 Task: Find connections with filter location Bumba with filter topic #retailwith filter profile language English with filter current company Zscaler with filter school Bangalore Medical College and Research Institute with filter industry Higher Education with filter service category Trade Shows with filter keywords title Animal Breeder
Action: Mouse moved to (510, 97)
Screenshot: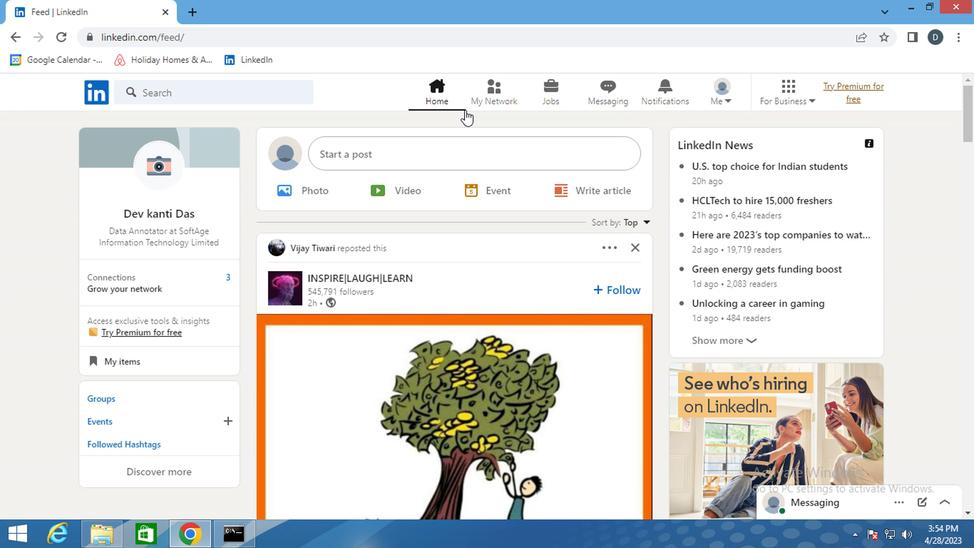 
Action: Mouse pressed left at (510, 97)
Screenshot: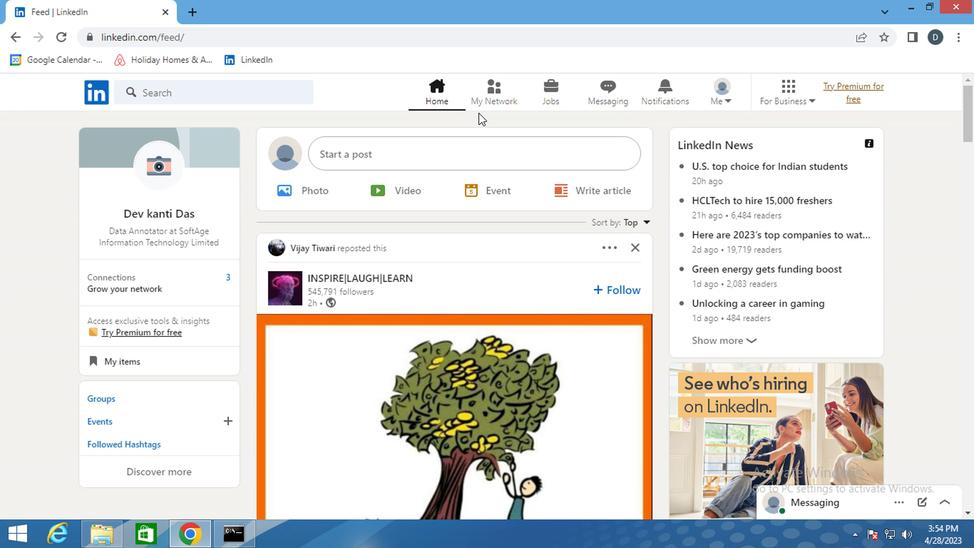 
Action: Mouse moved to (269, 172)
Screenshot: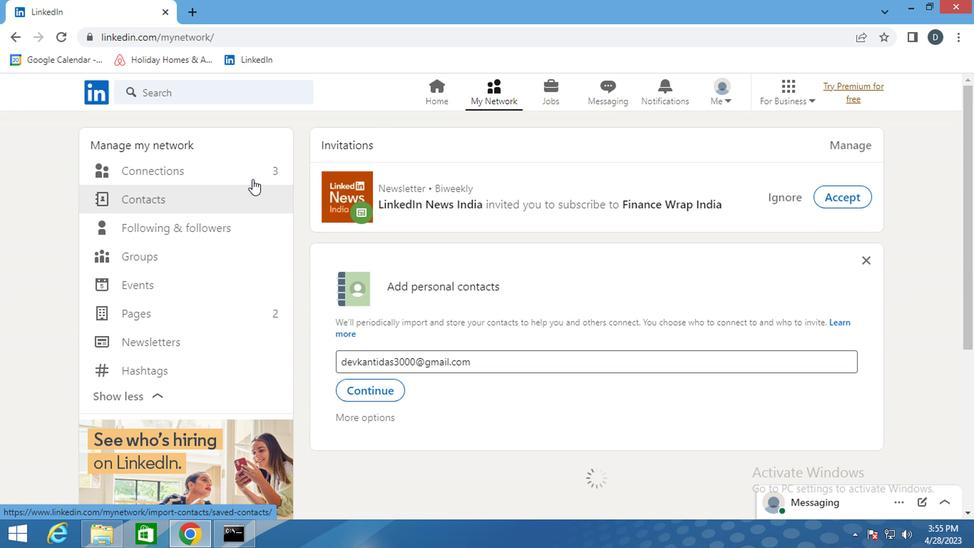 
Action: Mouse pressed left at (269, 172)
Screenshot: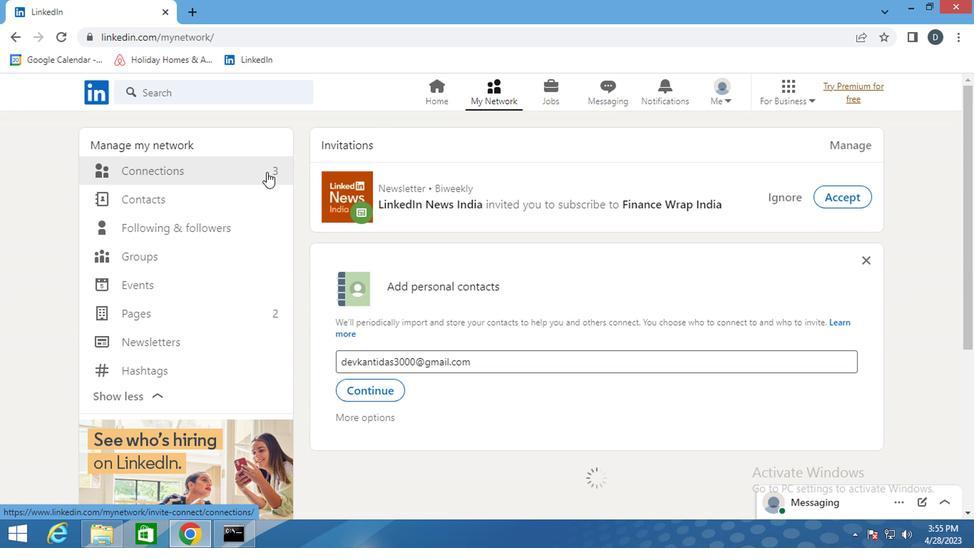 
Action: Mouse moved to (183, 175)
Screenshot: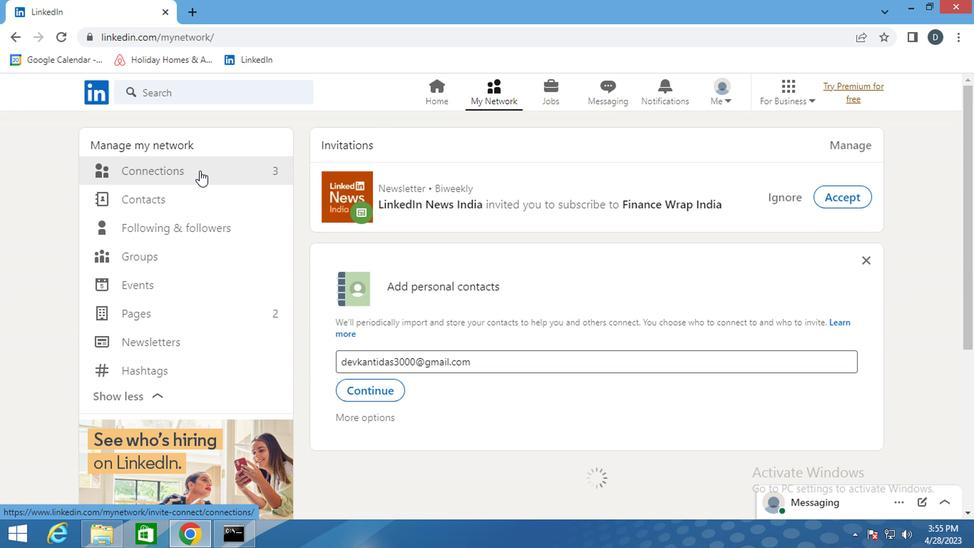 
Action: Mouse pressed left at (183, 175)
Screenshot: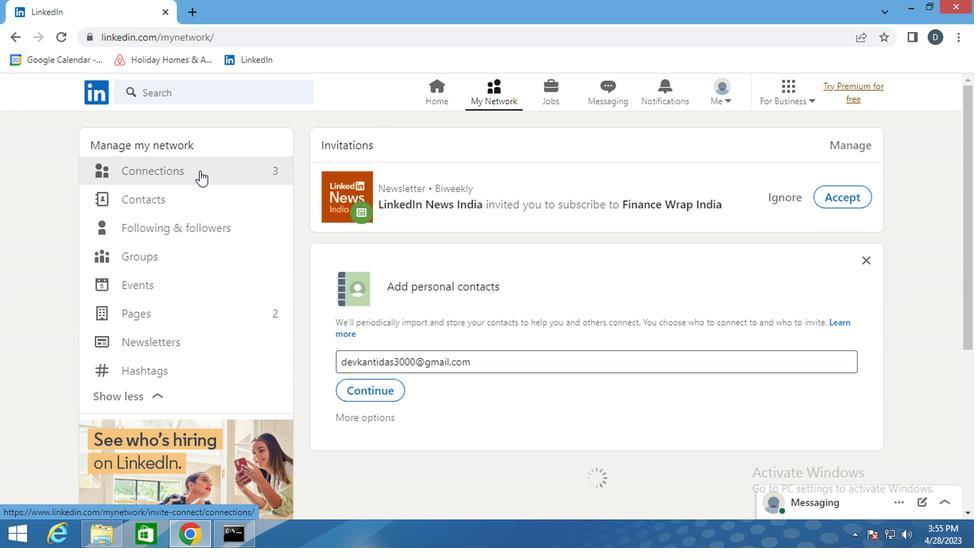 
Action: Mouse moved to (575, 174)
Screenshot: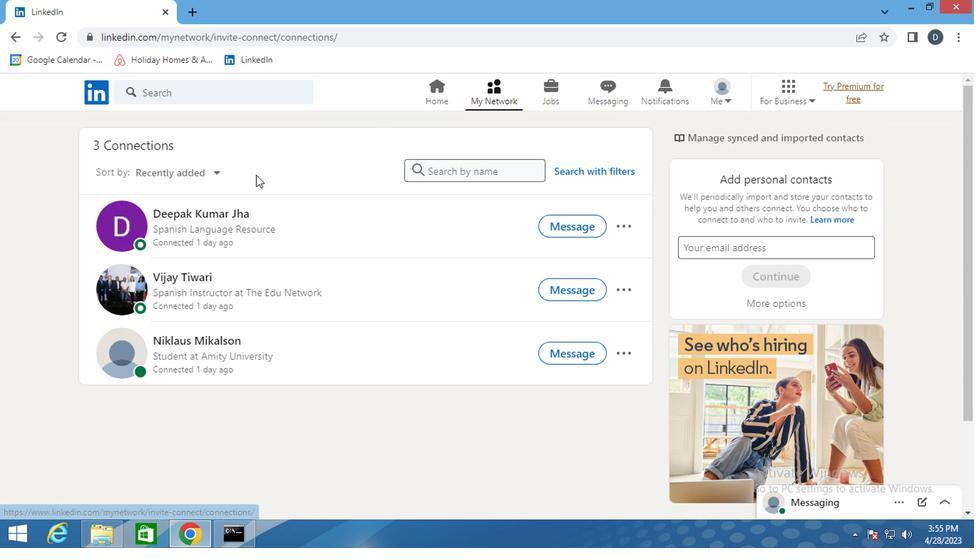 
Action: Mouse pressed left at (575, 174)
Screenshot: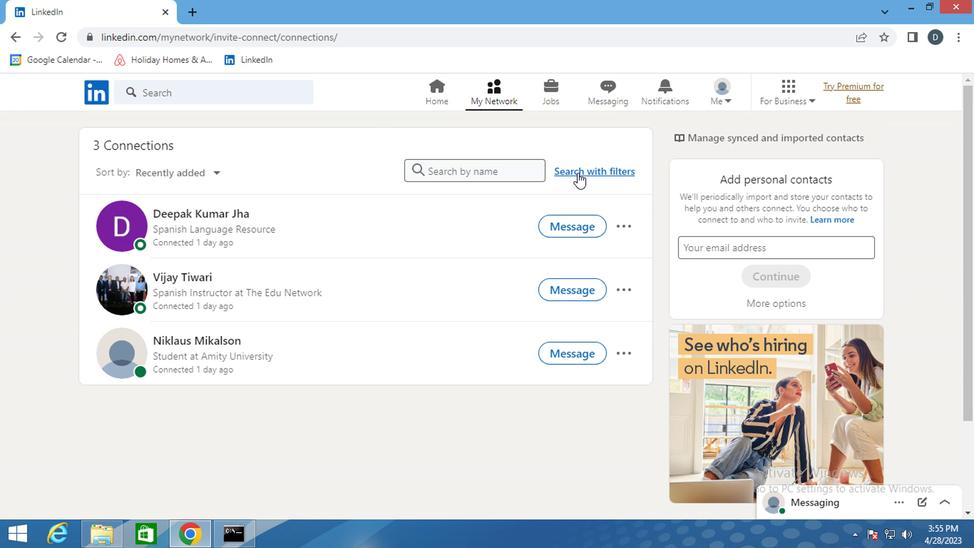 
Action: Mouse moved to (522, 132)
Screenshot: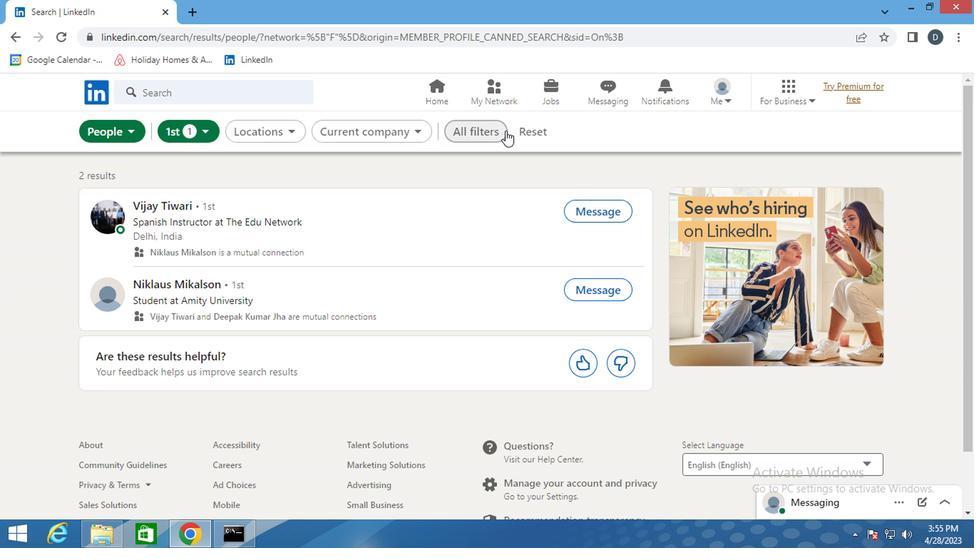 
Action: Mouse pressed left at (522, 132)
Screenshot: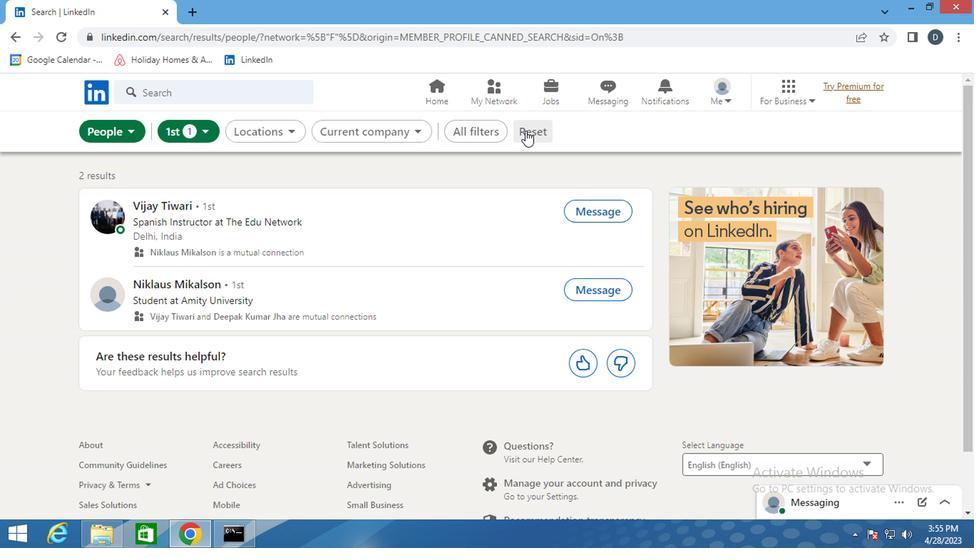 
Action: Mouse moved to (513, 128)
Screenshot: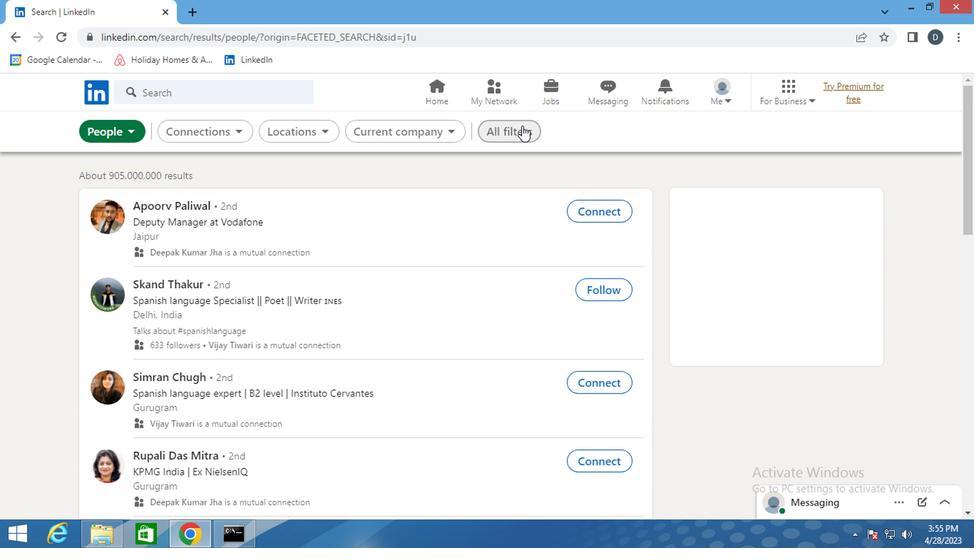 
Action: Mouse pressed left at (513, 128)
Screenshot: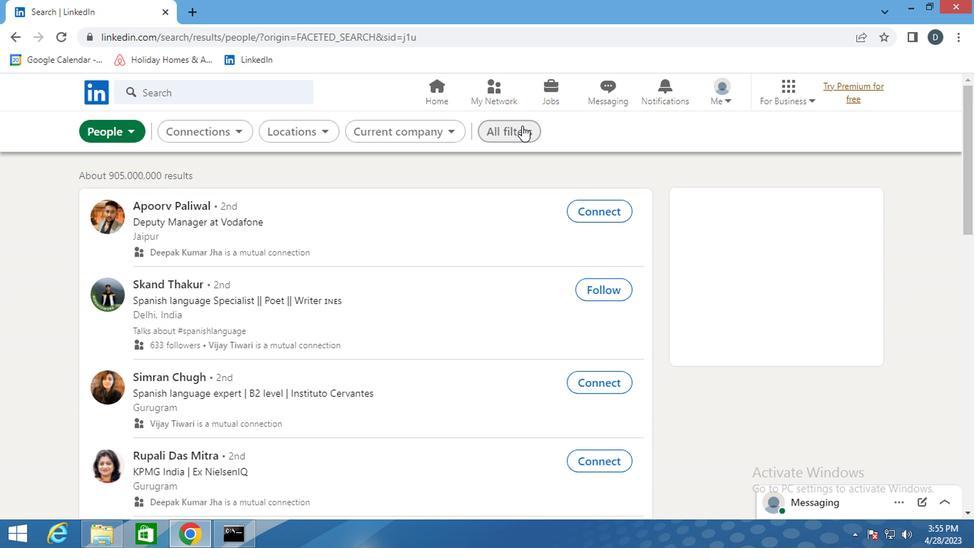 
Action: Mouse moved to (812, 358)
Screenshot: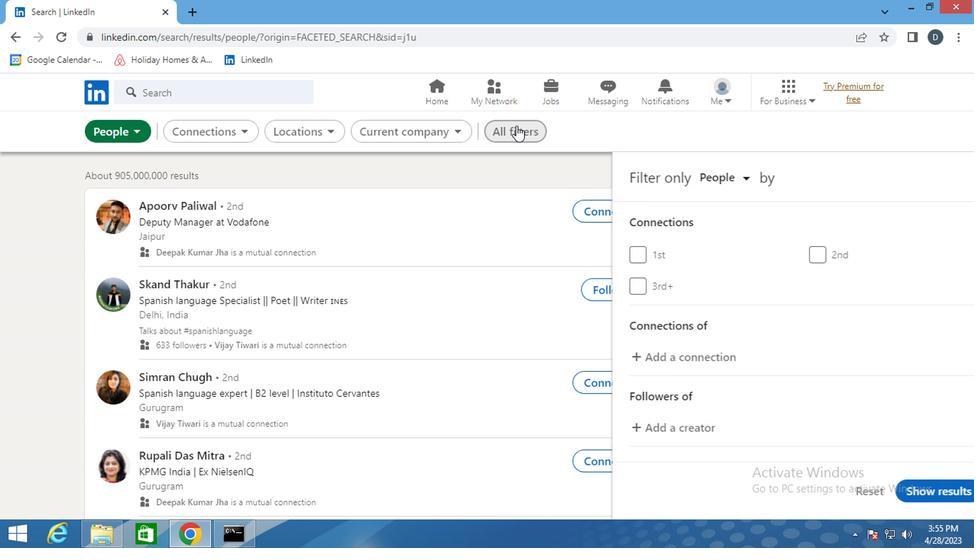 
Action: Mouse scrolled (812, 358) with delta (0, 0)
Screenshot: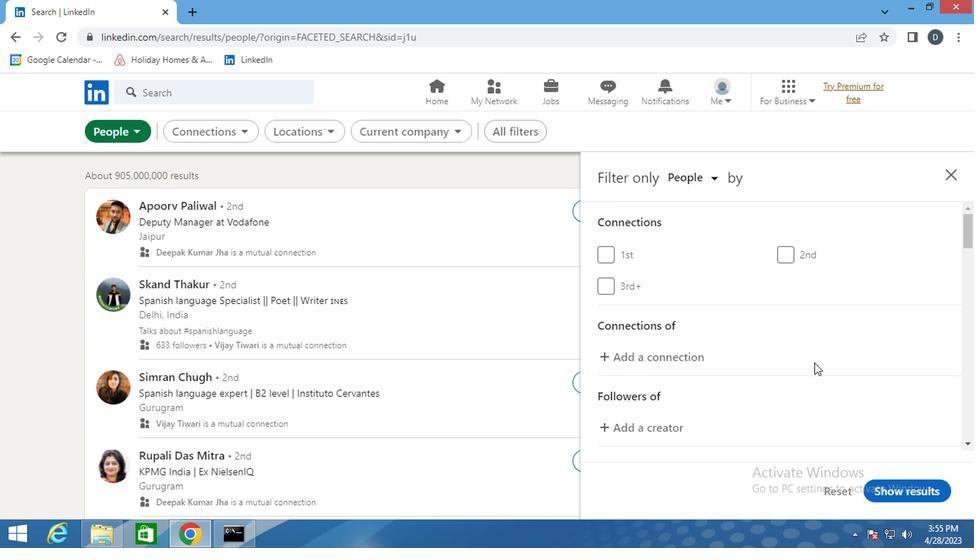 
Action: Mouse scrolled (812, 358) with delta (0, 0)
Screenshot: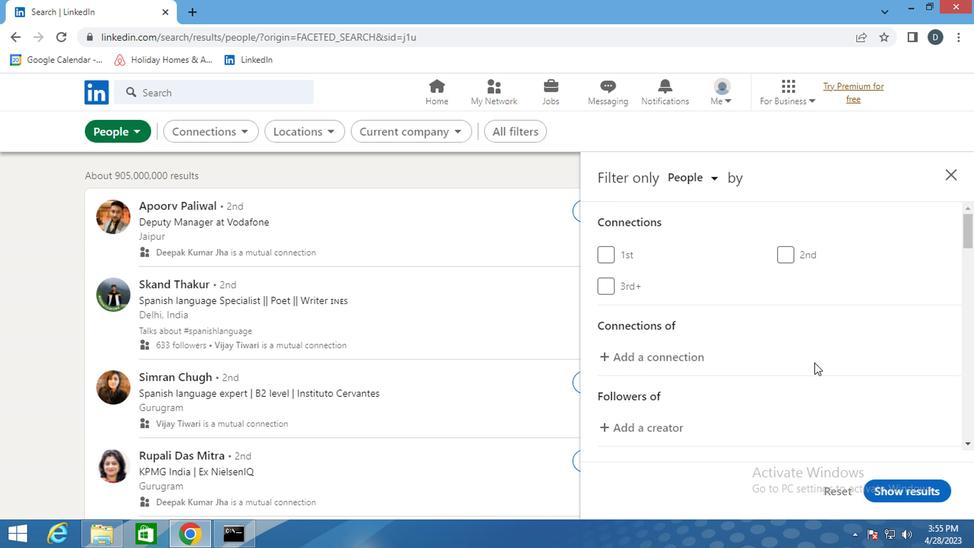 
Action: Mouse moved to (812, 359)
Screenshot: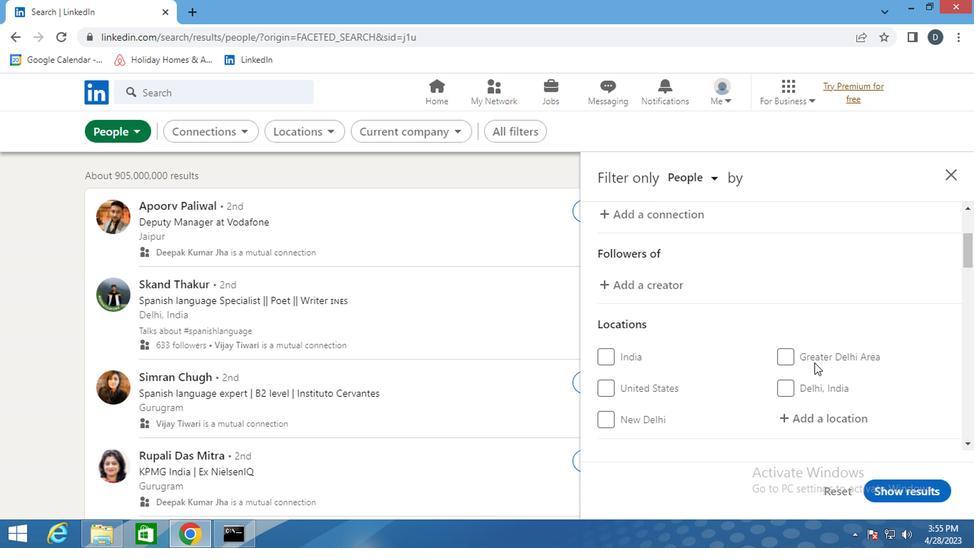 
Action: Mouse scrolled (812, 358) with delta (0, 0)
Screenshot: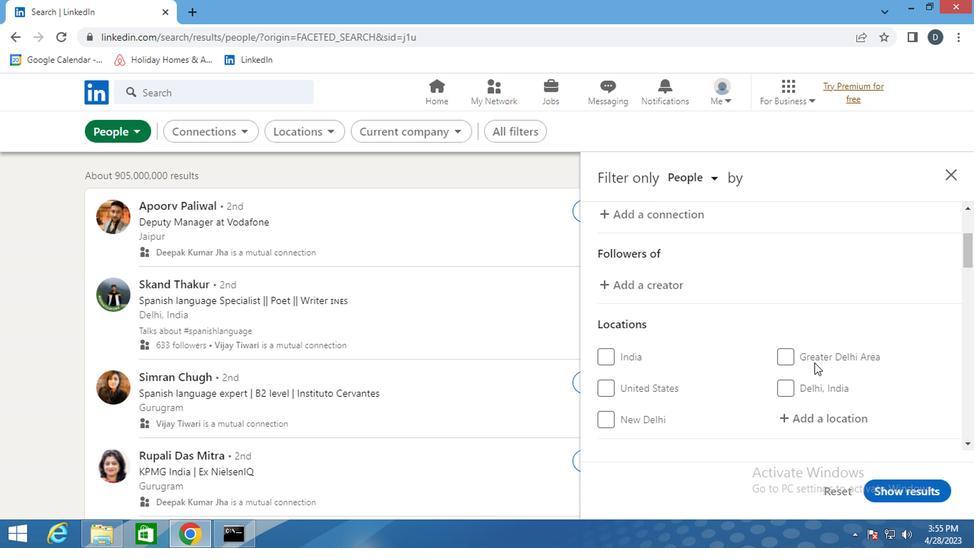 
Action: Mouse moved to (822, 349)
Screenshot: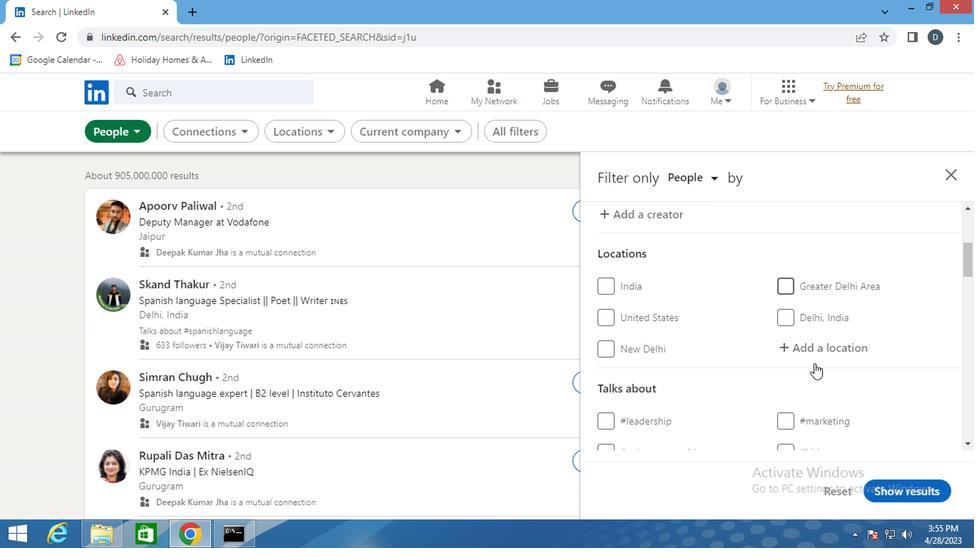 
Action: Mouse pressed left at (822, 349)
Screenshot: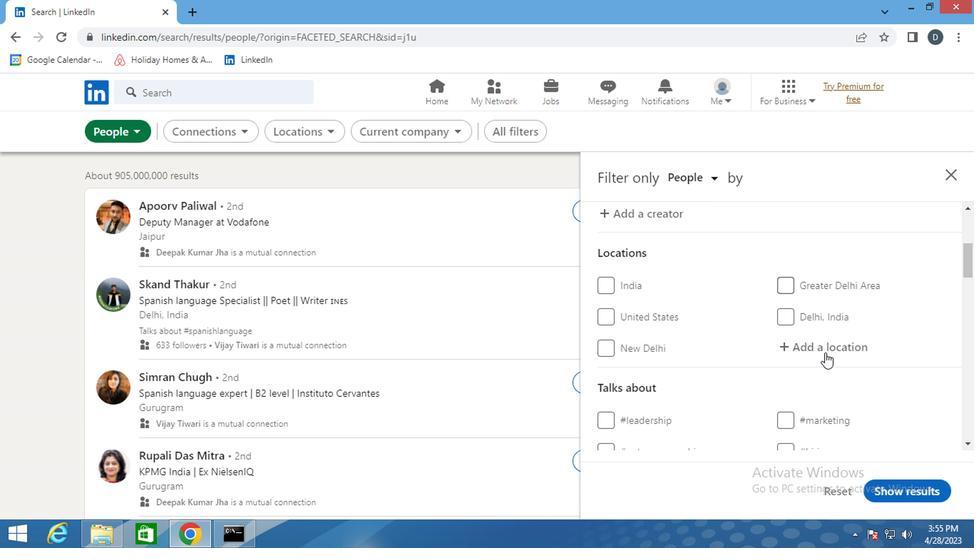 
Action: Mouse moved to (818, 349)
Screenshot: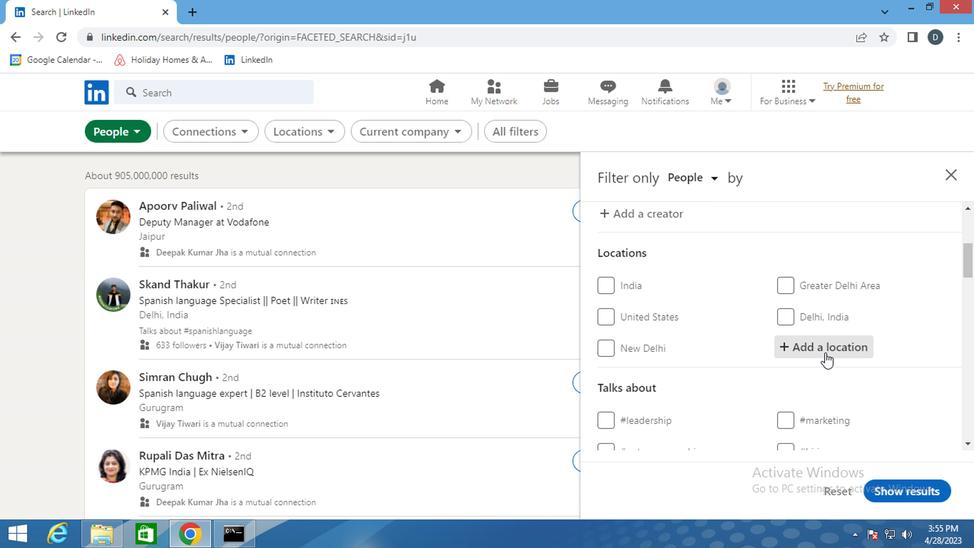 
Action: Key pressed <Key.shift_r>Bumba<Key.enter>
Screenshot: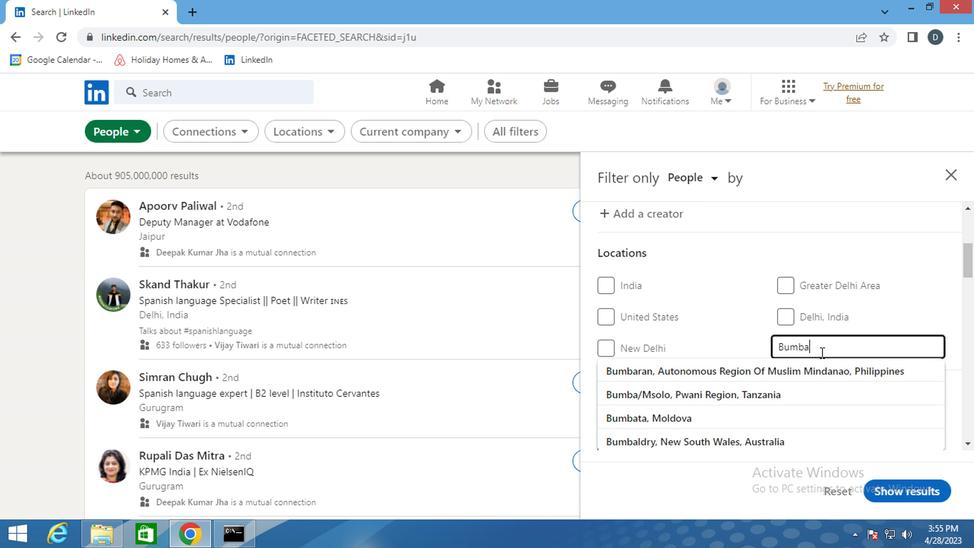 
Action: Mouse moved to (820, 342)
Screenshot: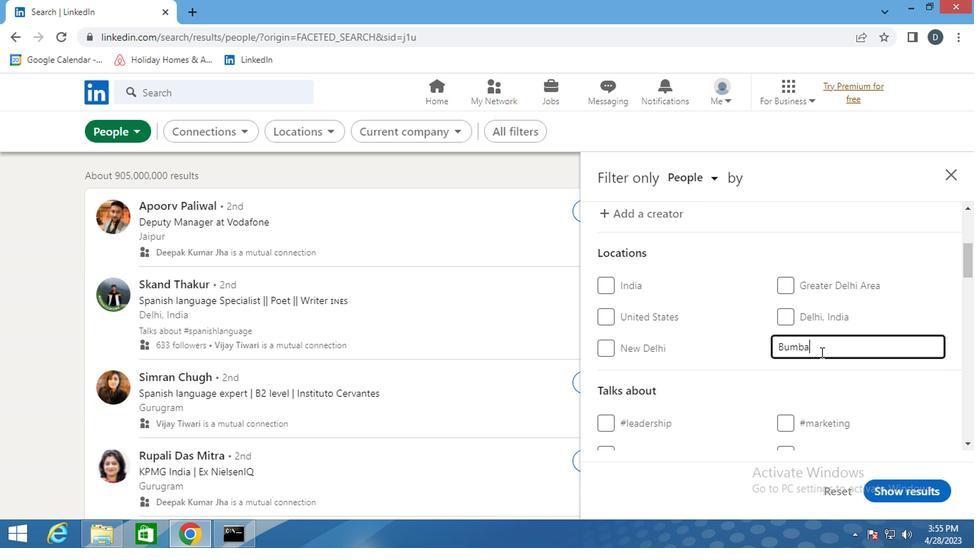
Action: Mouse scrolled (820, 341) with delta (0, 0)
Screenshot: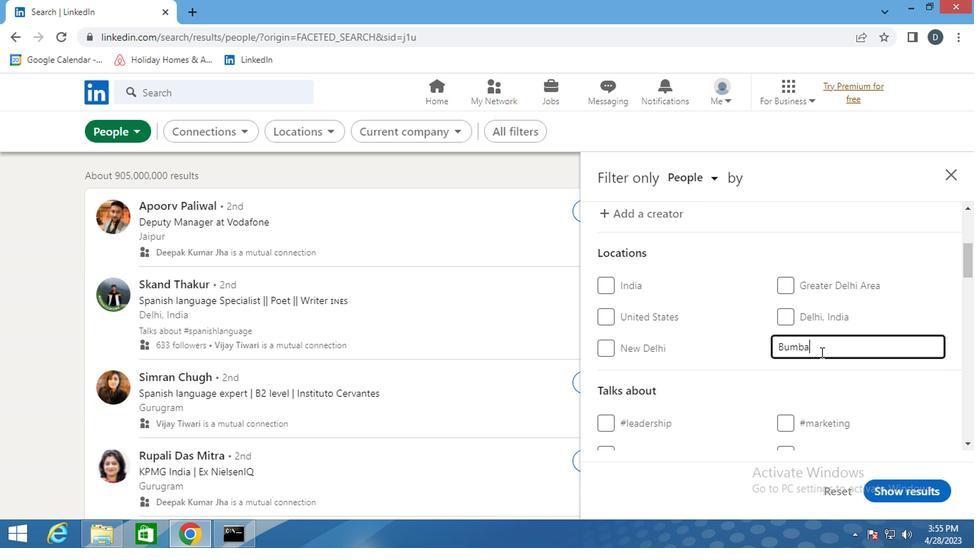 
Action: Mouse moved to (820, 342)
Screenshot: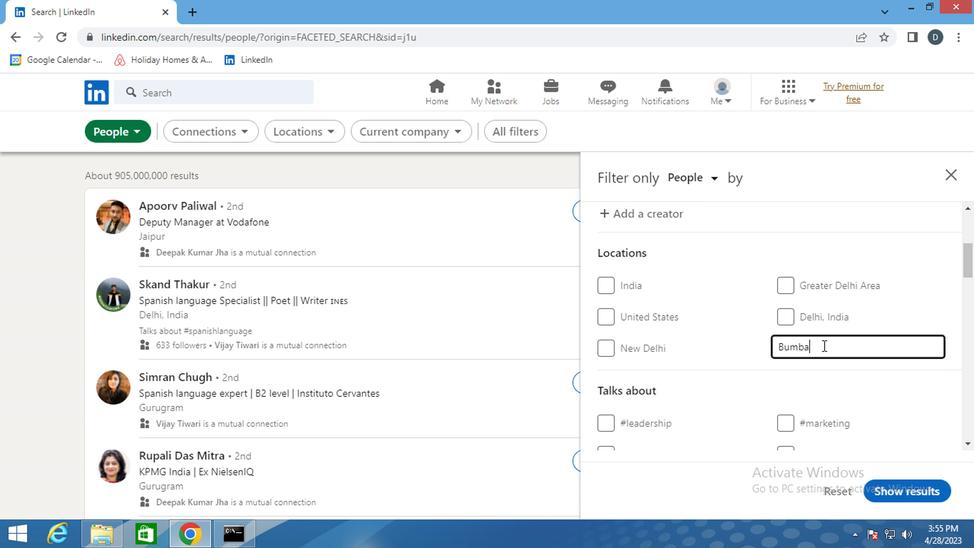 
Action: Mouse scrolled (820, 341) with delta (0, 0)
Screenshot: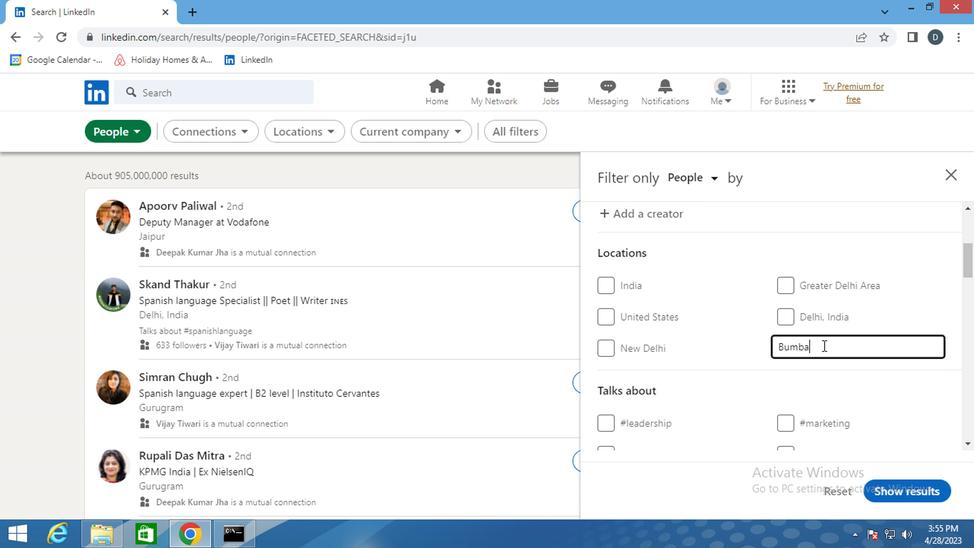 
Action: Mouse moved to (832, 338)
Screenshot: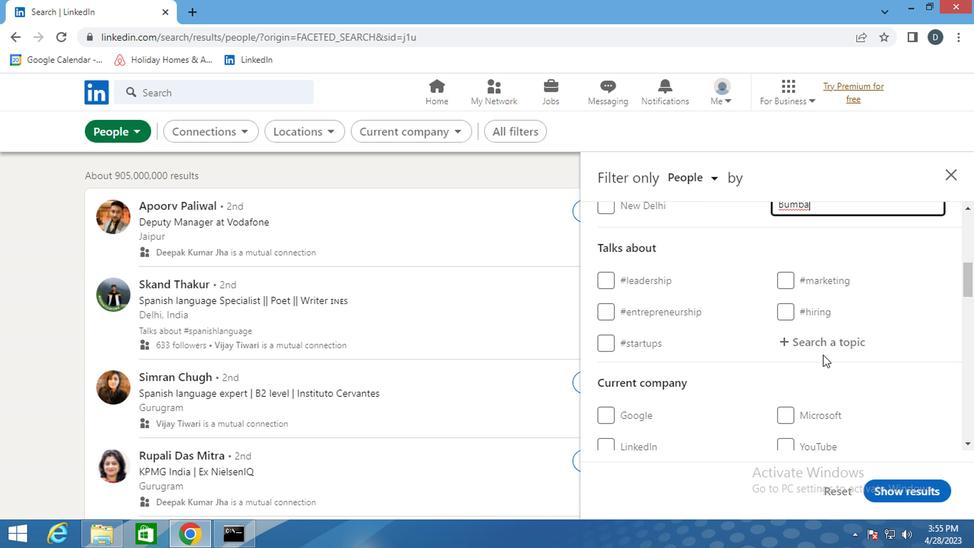 
Action: Mouse pressed left at (832, 338)
Screenshot: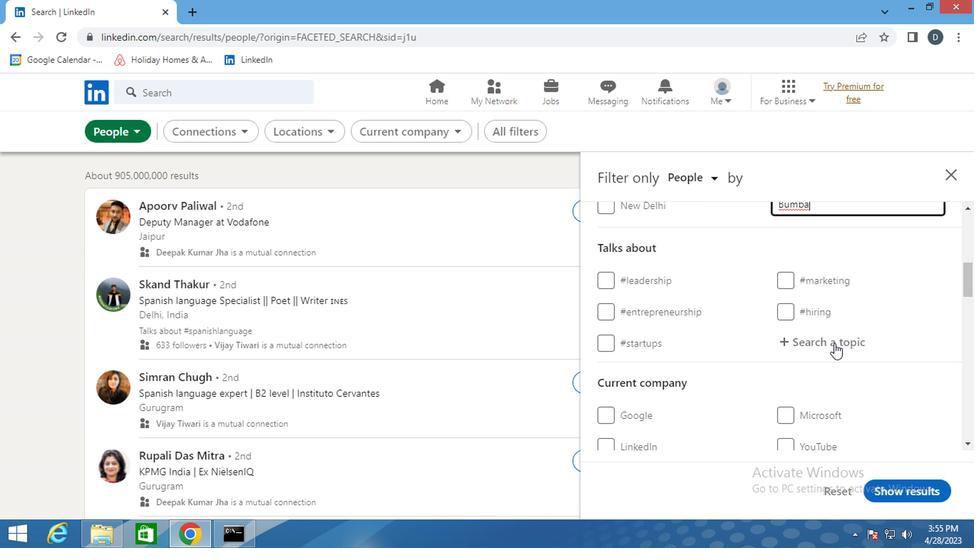 
Action: Key pressed <Key.shift><Key.shift><Key.shift><Key.shift><Key.shift><Key.shift><Key.shift><Key.shift>#RETAIL<Key.enter>
Screenshot: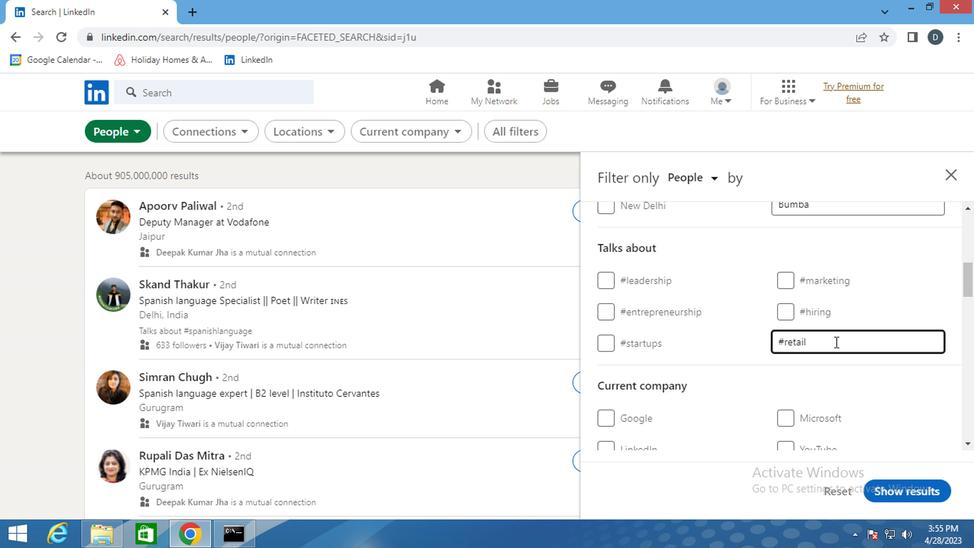 
Action: Mouse moved to (832, 338)
Screenshot: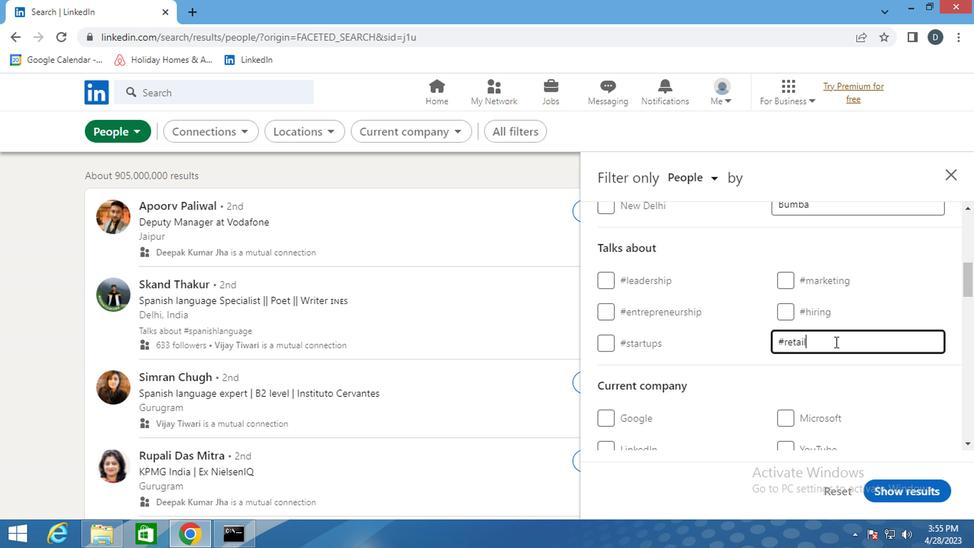 
Action: Mouse scrolled (832, 337) with delta (0, 0)
Screenshot: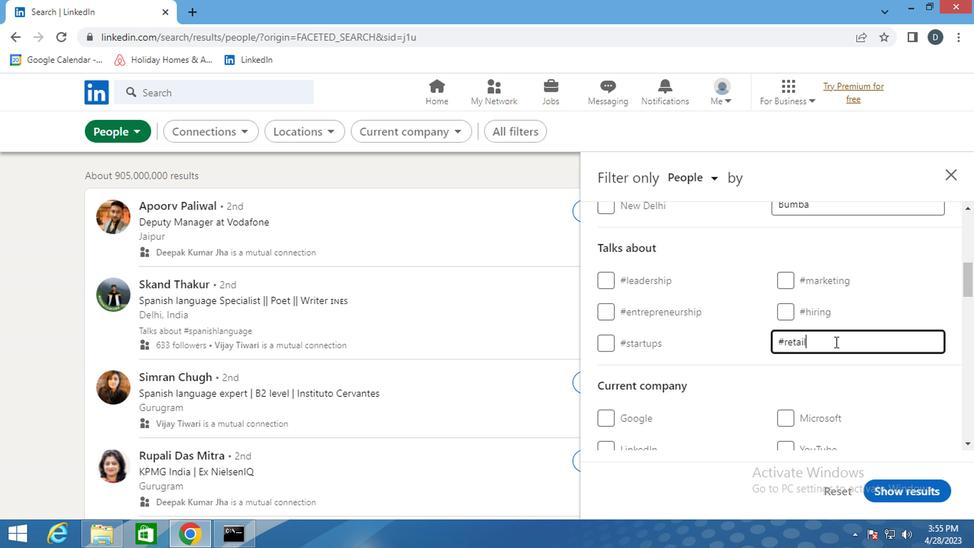 
Action: Mouse scrolled (832, 337) with delta (0, 0)
Screenshot: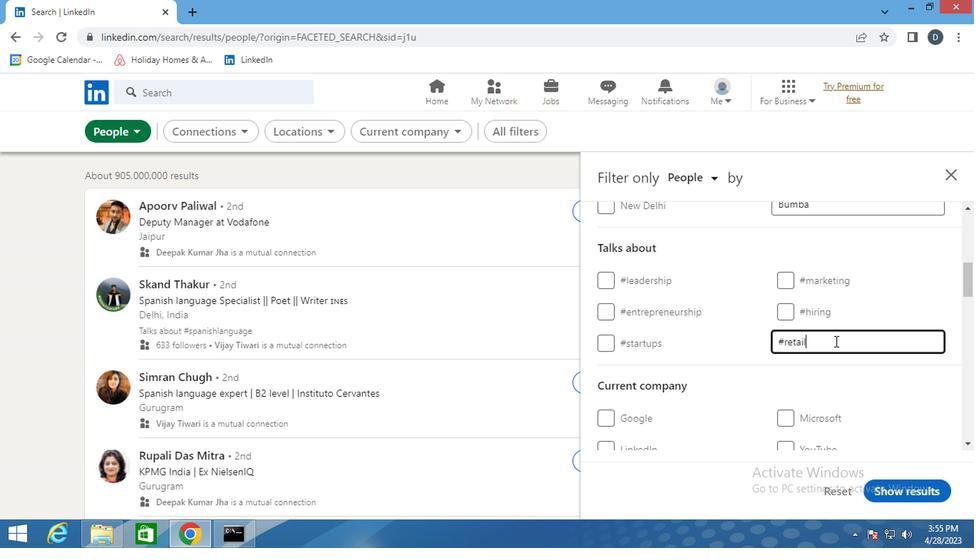 
Action: Mouse moved to (826, 347)
Screenshot: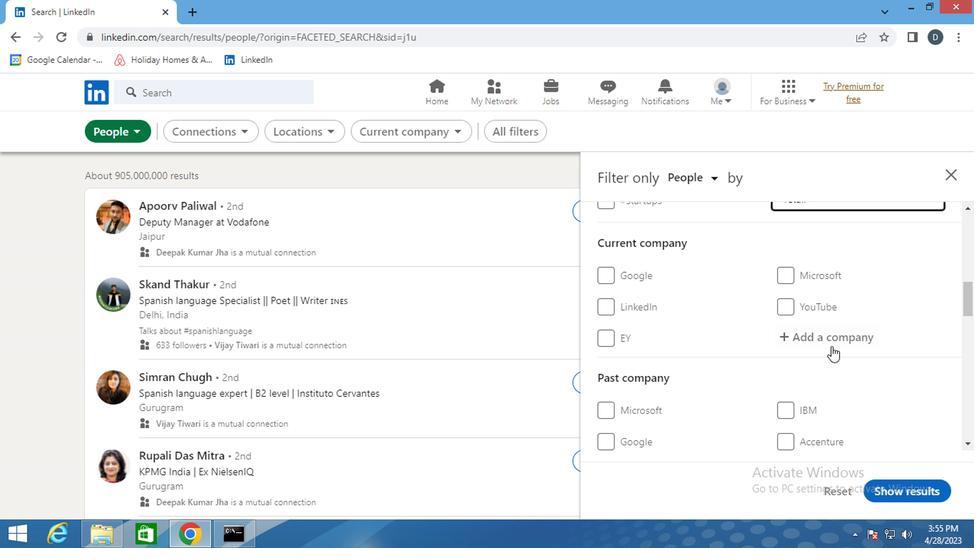 
Action: Mouse scrolled (826, 347) with delta (0, 0)
Screenshot: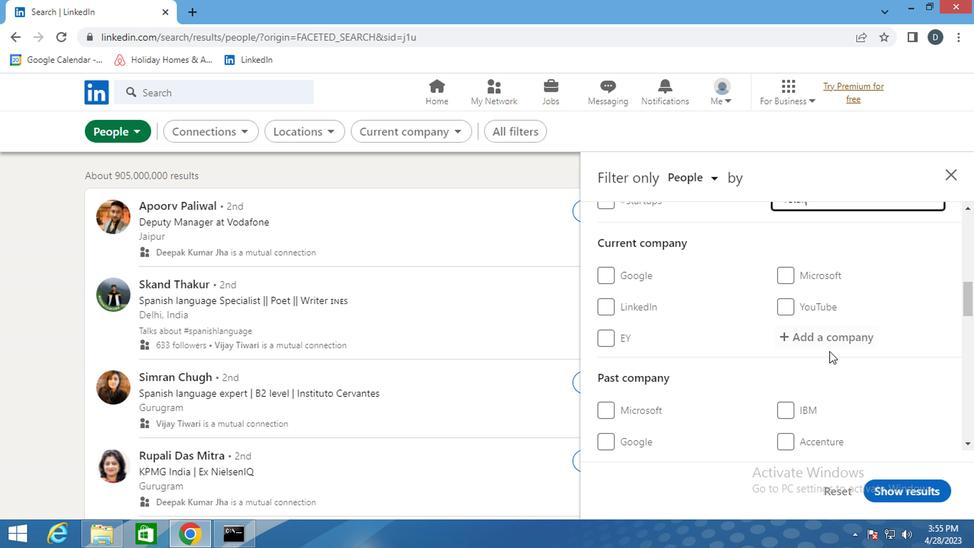 
Action: Mouse scrolled (826, 347) with delta (0, 0)
Screenshot: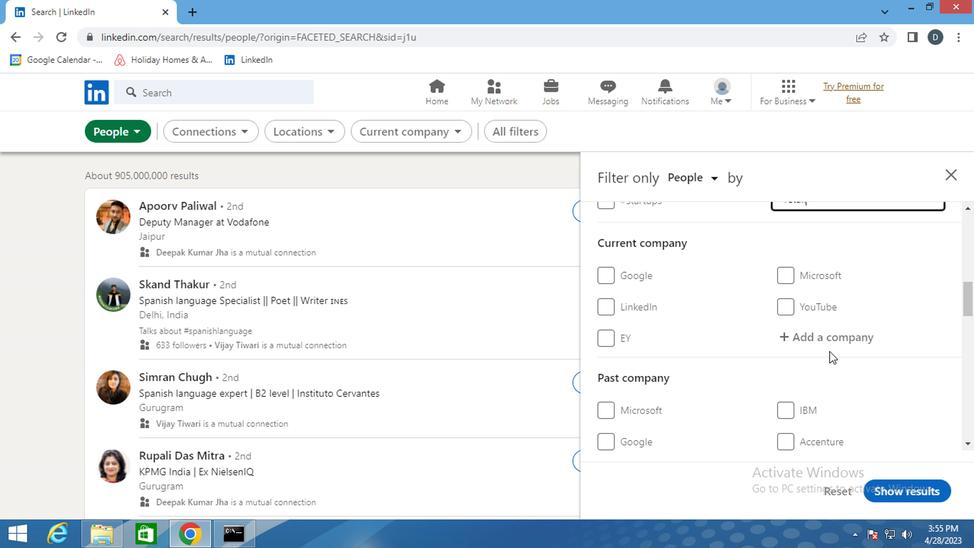 
Action: Mouse scrolled (826, 347) with delta (0, 0)
Screenshot: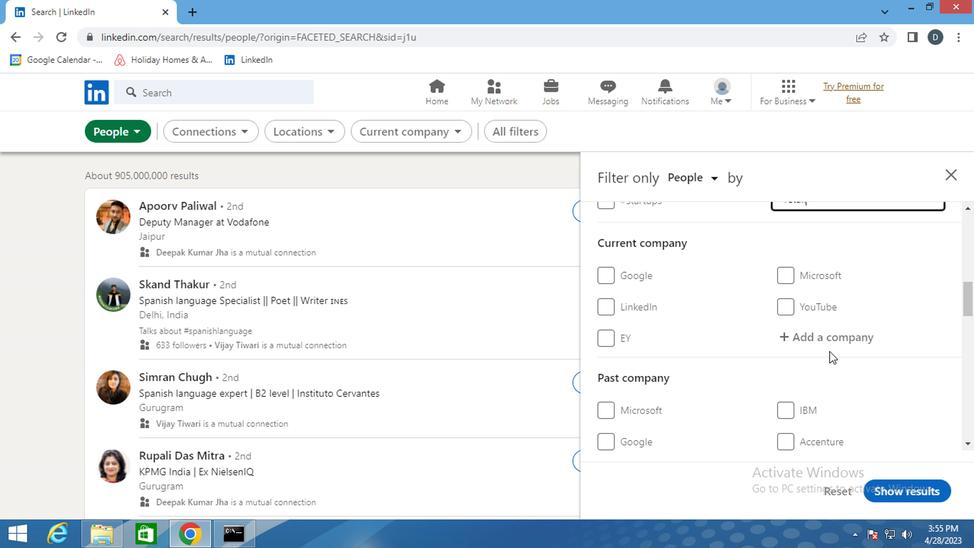 
Action: Mouse scrolled (826, 347) with delta (0, 0)
Screenshot: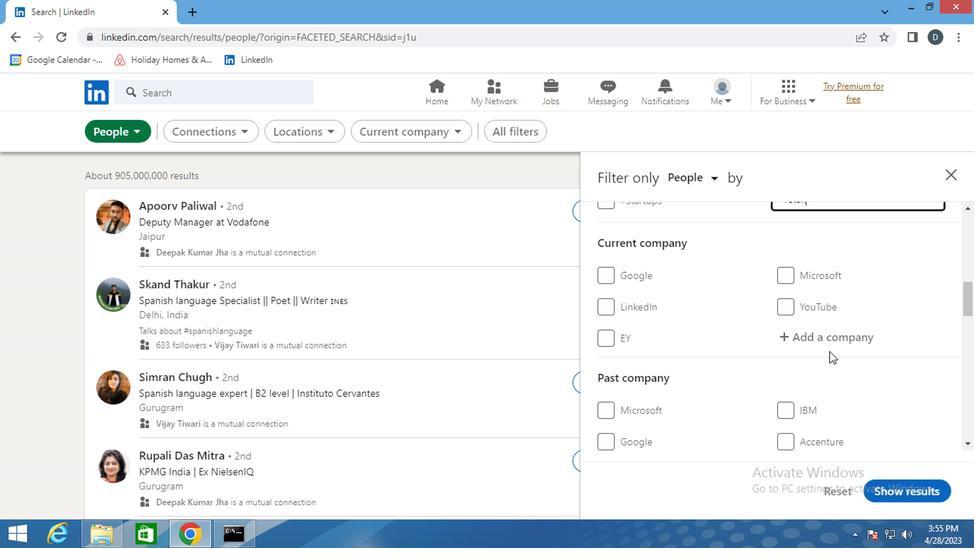 
Action: Mouse moved to (782, 342)
Screenshot: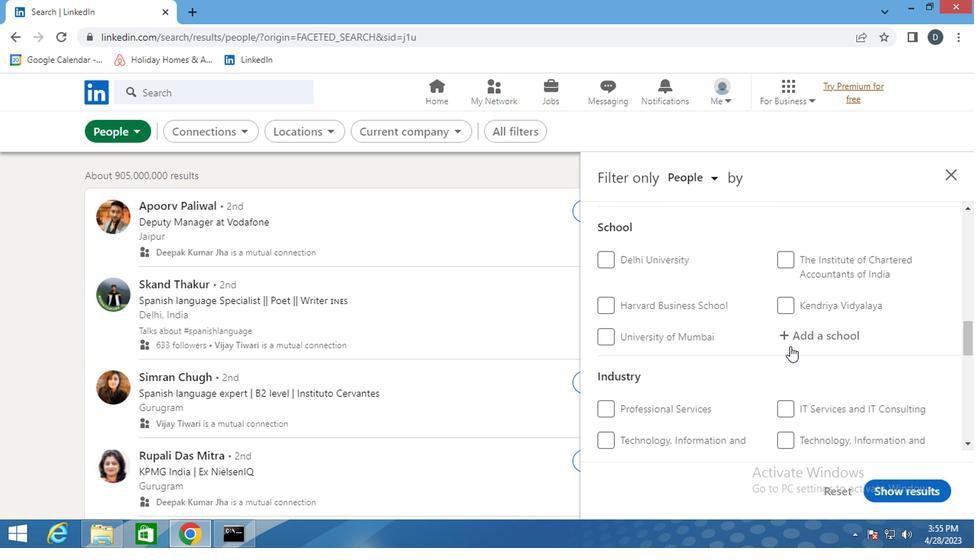 
Action: Mouse scrolled (782, 342) with delta (0, 0)
Screenshot: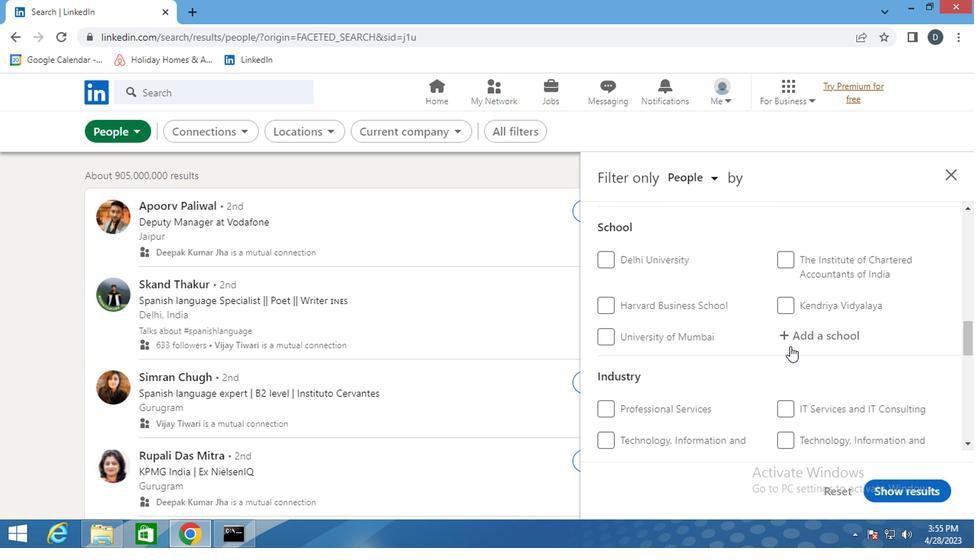 
Action: Mouse scrolled (782, 342) with delta (0, 0)
Screenshot: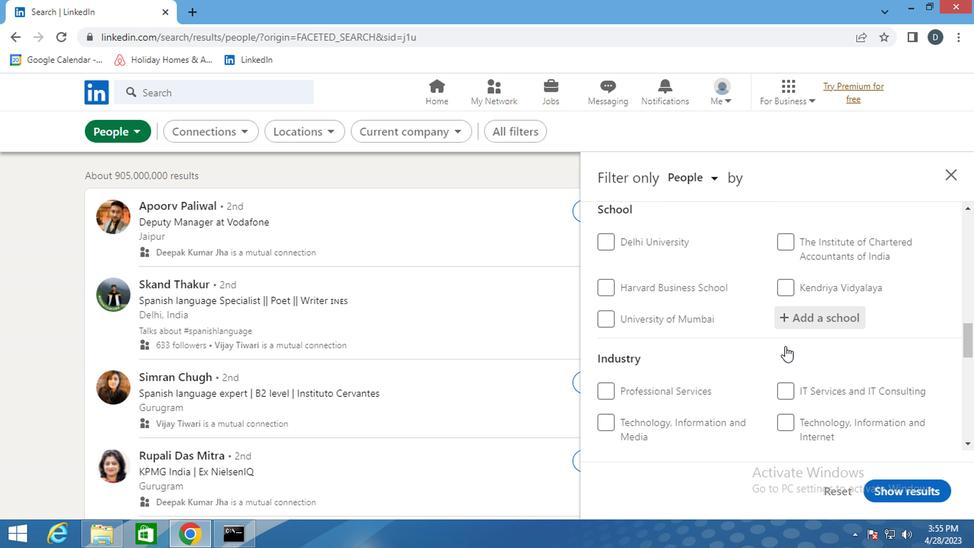 
Action: Mouse moved to (677, 329)
Screenshot: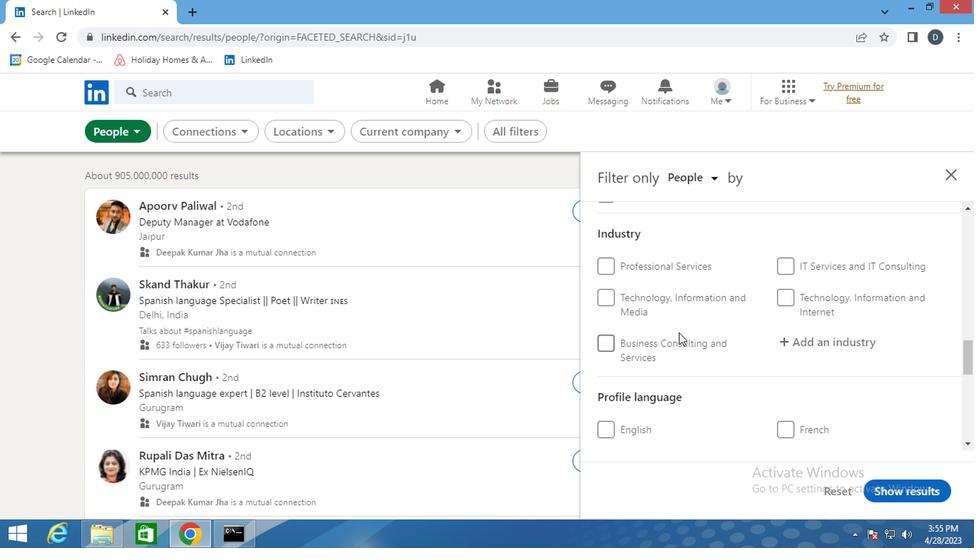 
Action: Mouse scrolled (677, 328) with delta (0, 0)
Screenshot: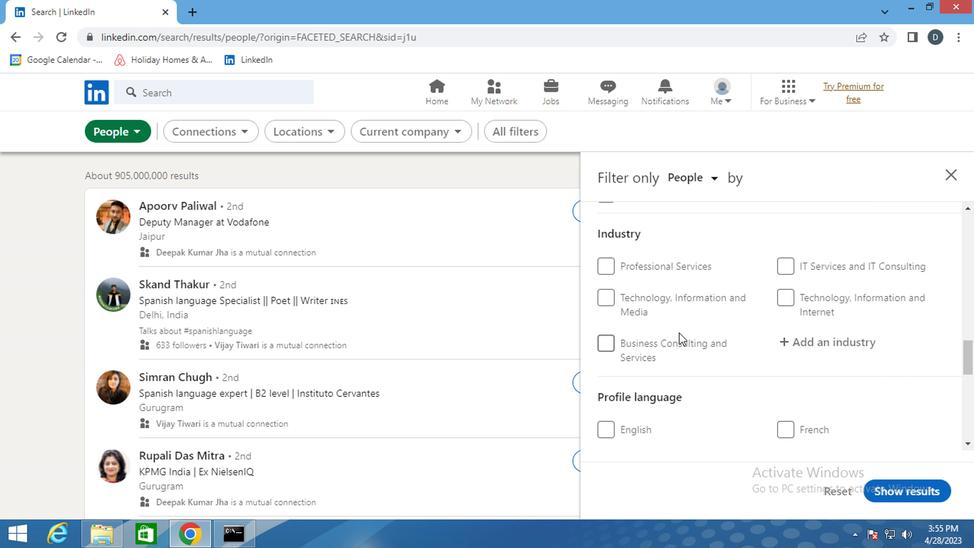 
Action: Mouse scrolled (677, 328) with delta (0, 0)
Screenshot: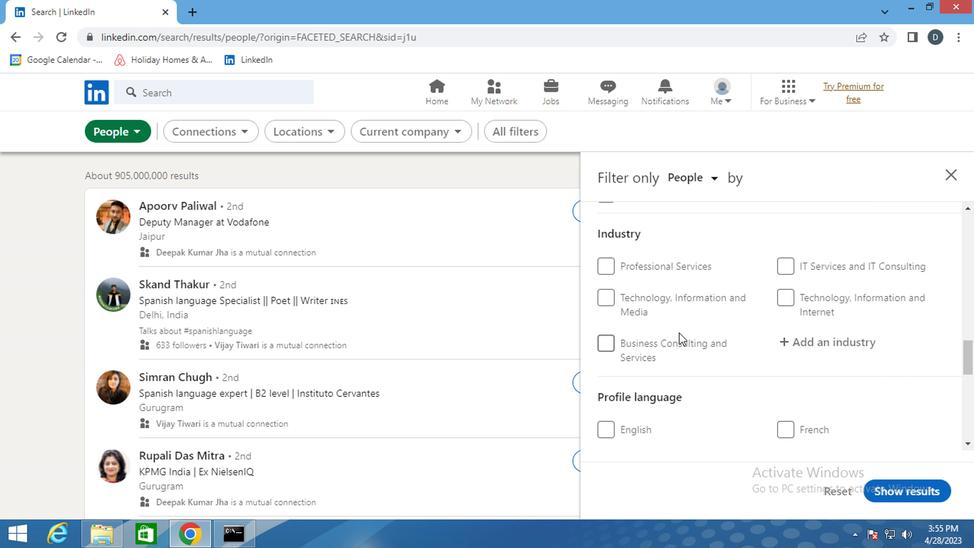 
Action: Mouse moved to (622, 283)
Screenshot: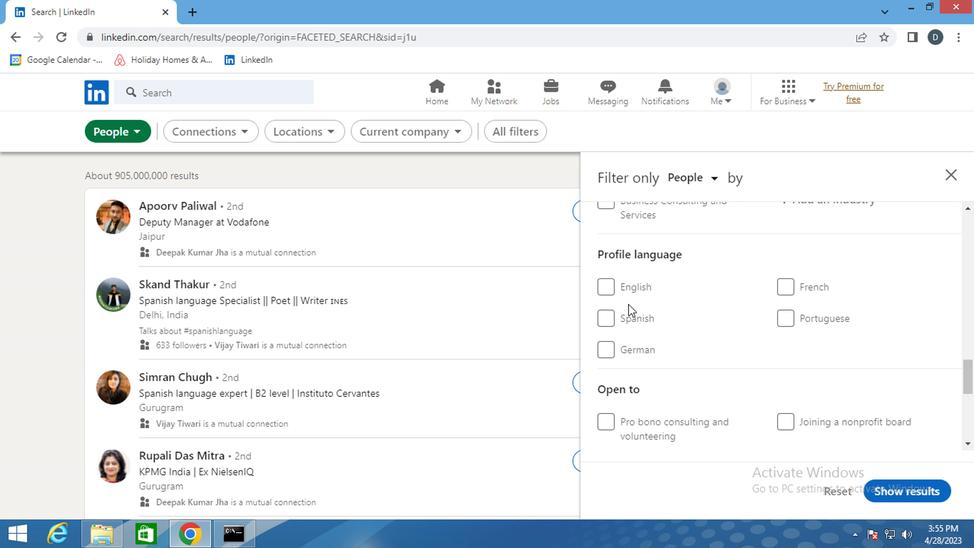 
Action: Mouse pressed left at (622, 283)
Screenshot: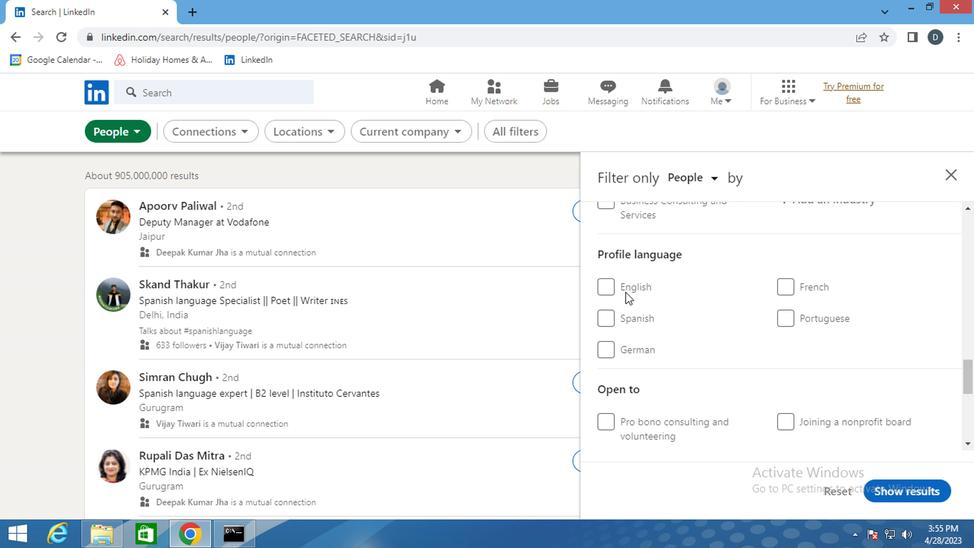 
Action: Mouse moved to (752, 374)
Screenshot: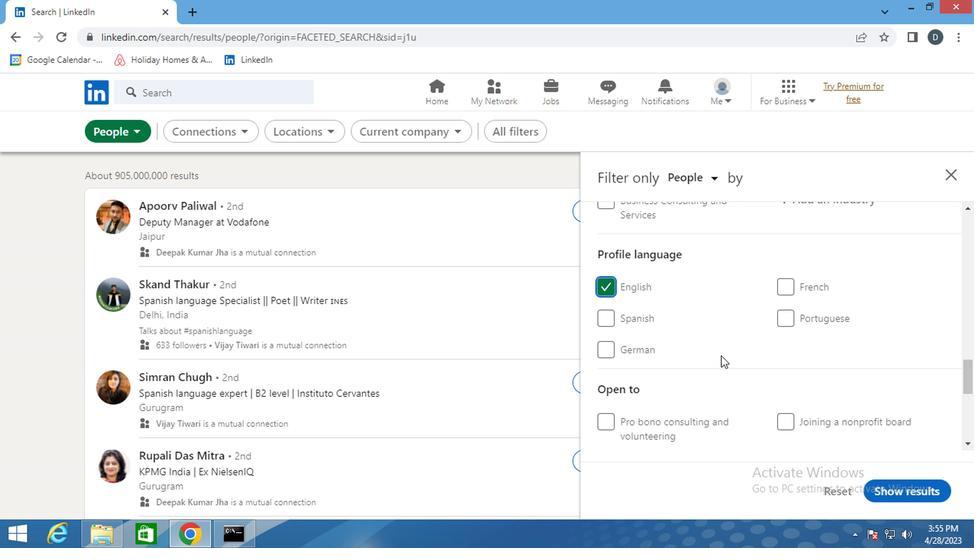 
Action: Mouse scrolled (752, 374) with delta (0, 0)
Screenshot: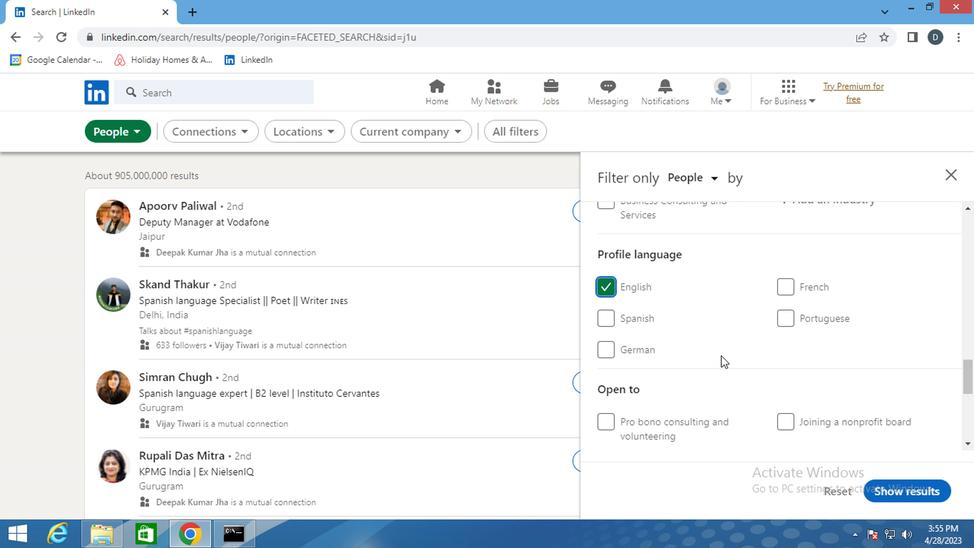 
Action: Mouse scrolled (752, 374) with delta (0, 0)
Screenshot: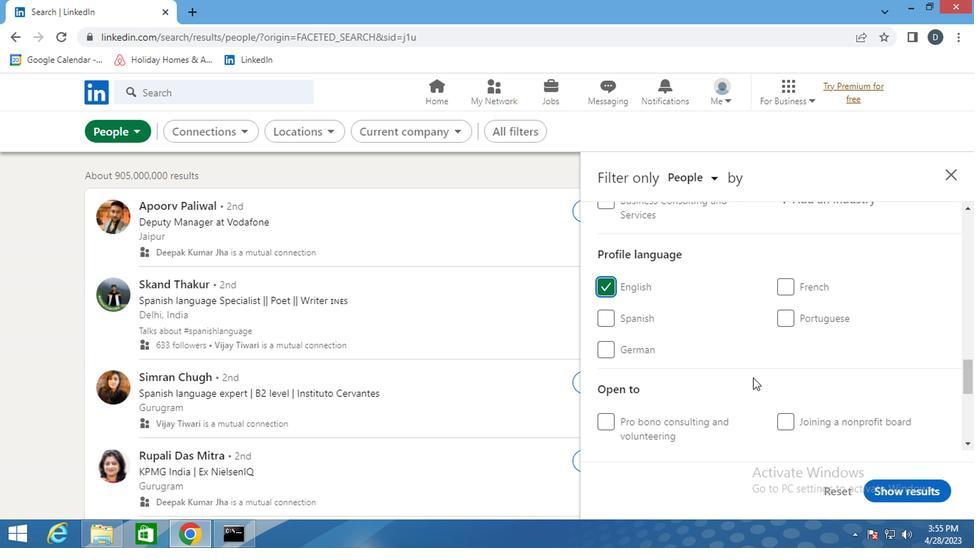
Action: Mouse scrolled (752, 374) with delta (0, 0)
Screenshot: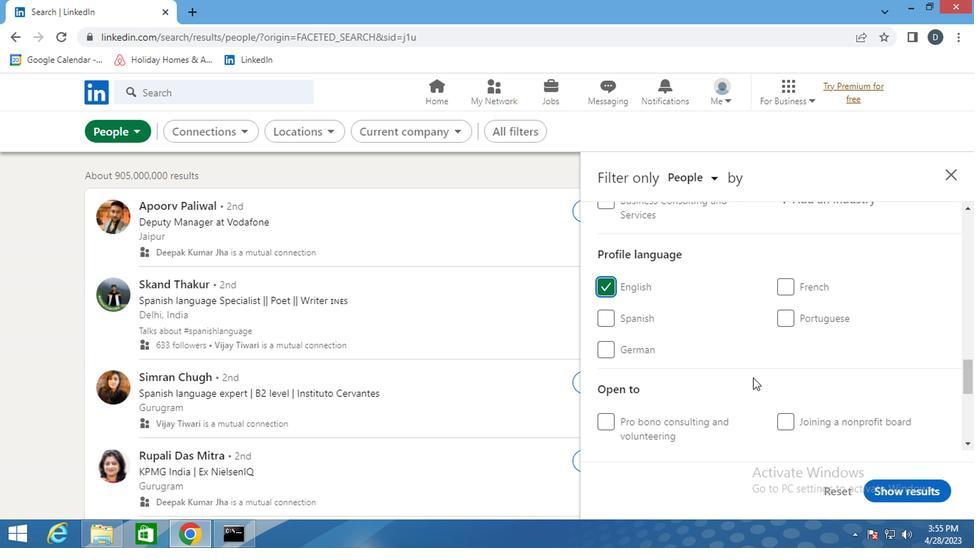 
Action: Mouse scrolled (752, 374) with delta (0, 0)
Screenshot: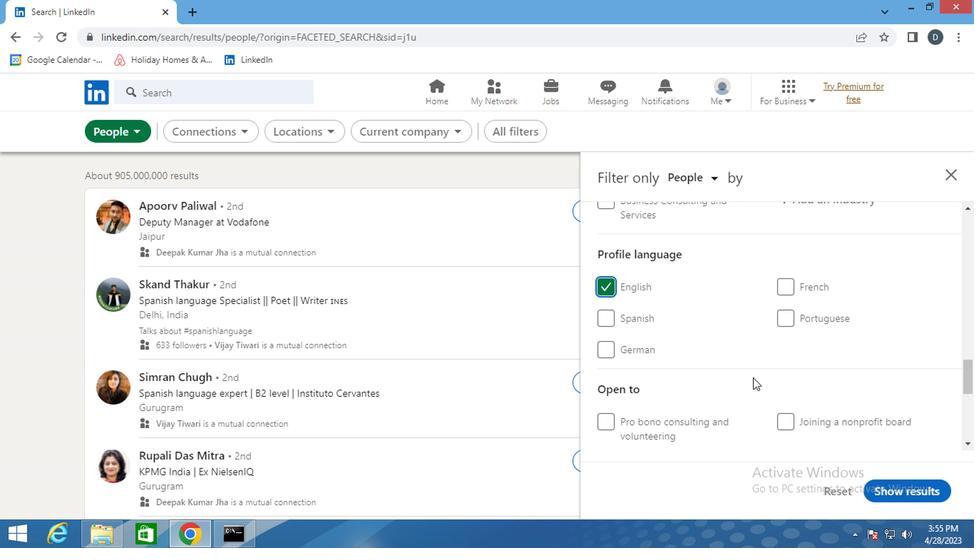 
Action: Mouse scrolled (752, 374) with delta (0, 0)
Screenshot: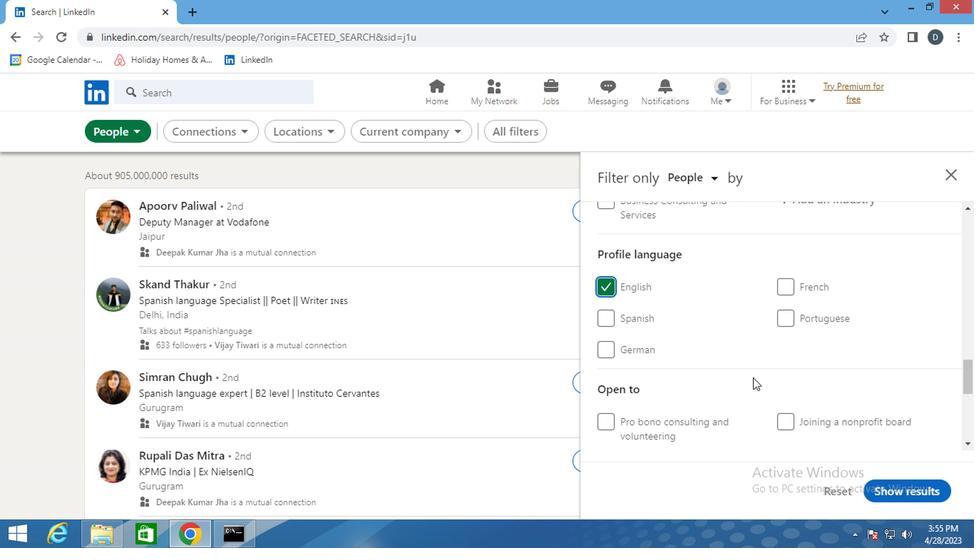 
Action: Mouse scrolled (752, 374) with delta (0, 0)
Screenshot: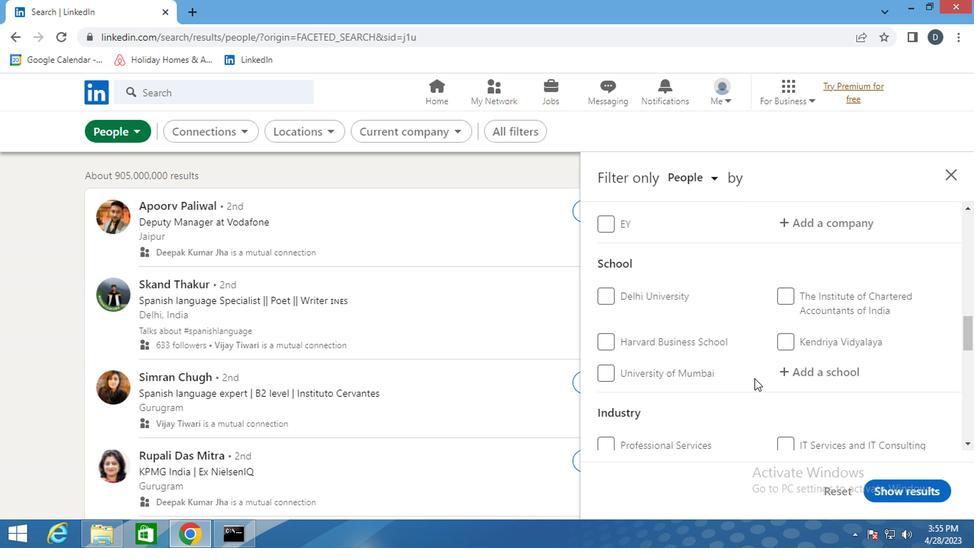 
Action: Mouse scrolled (752, 374) with delta (0, 0)
Screenshot: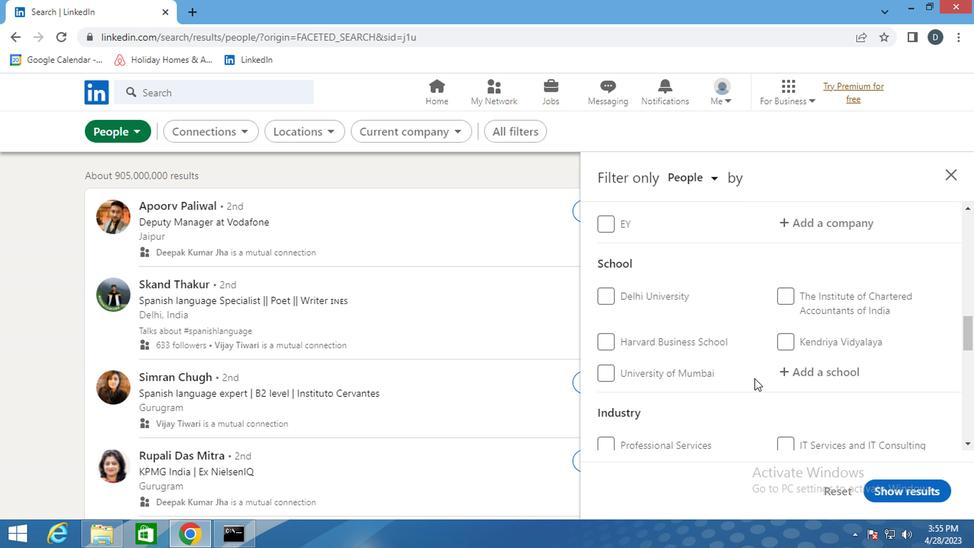 
Action: Mouse scrolled (752, 374) with delta (0, 0)
Screenshot: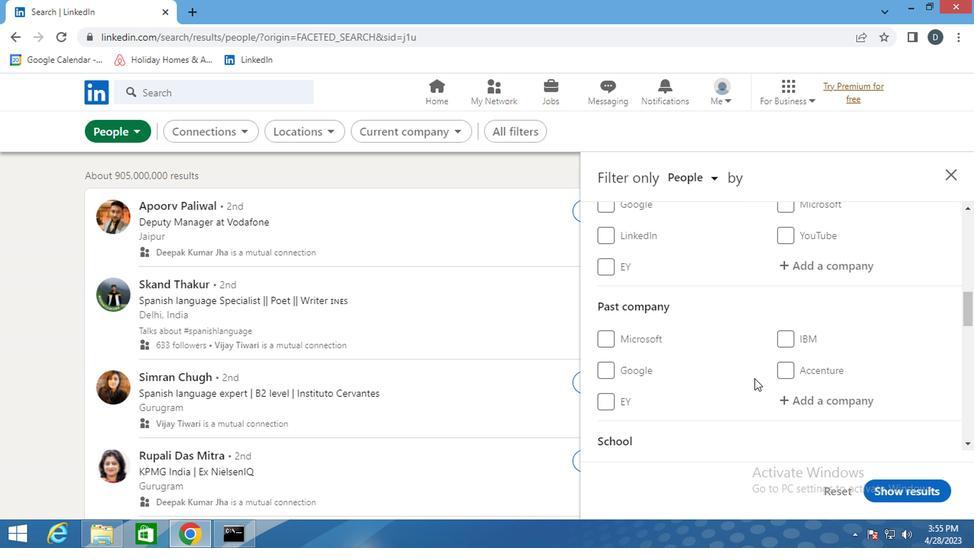 
Action: Mouse moved to (841, 328)
Screenshot: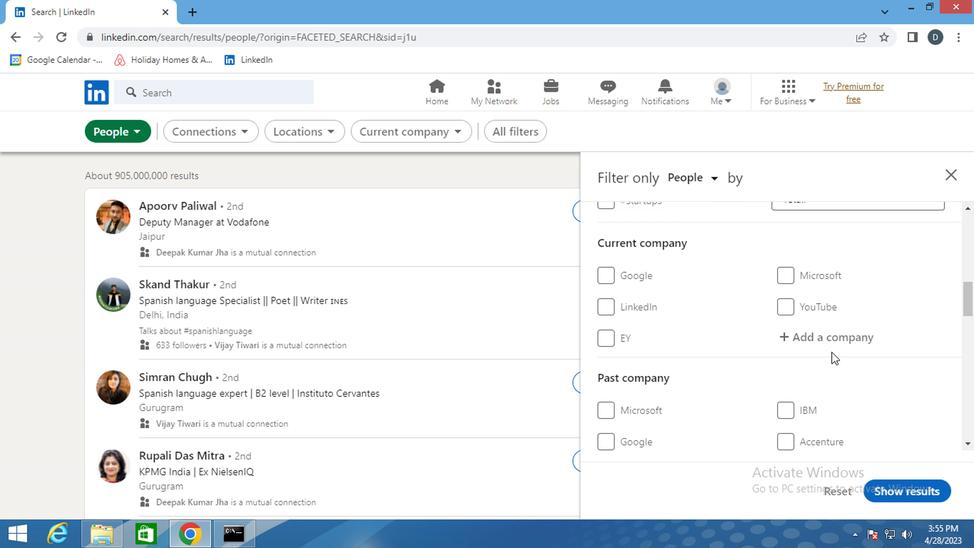 
Action: Mouse pressed left at (841, 328)
Screenshot: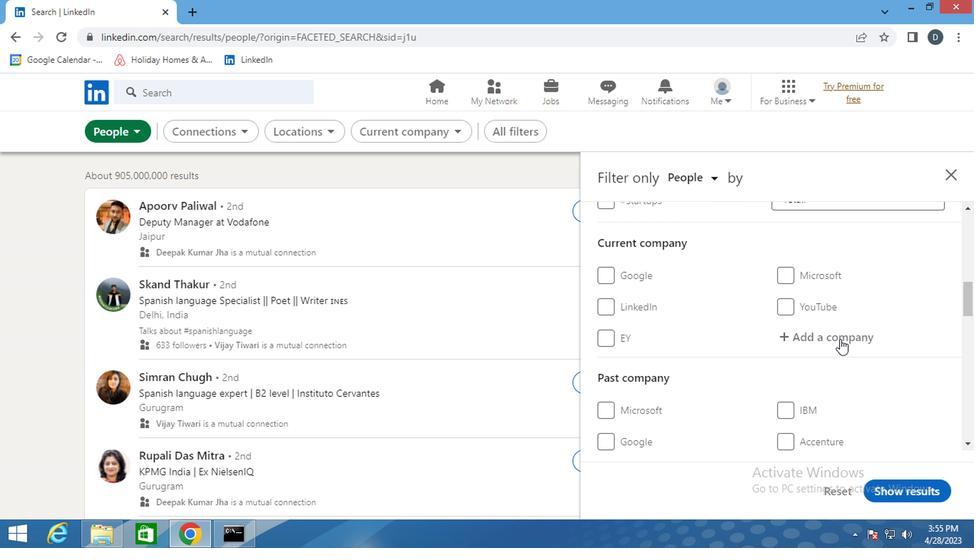 
Action: Key pressed <Key.shift>ZSCALER
Screenshot: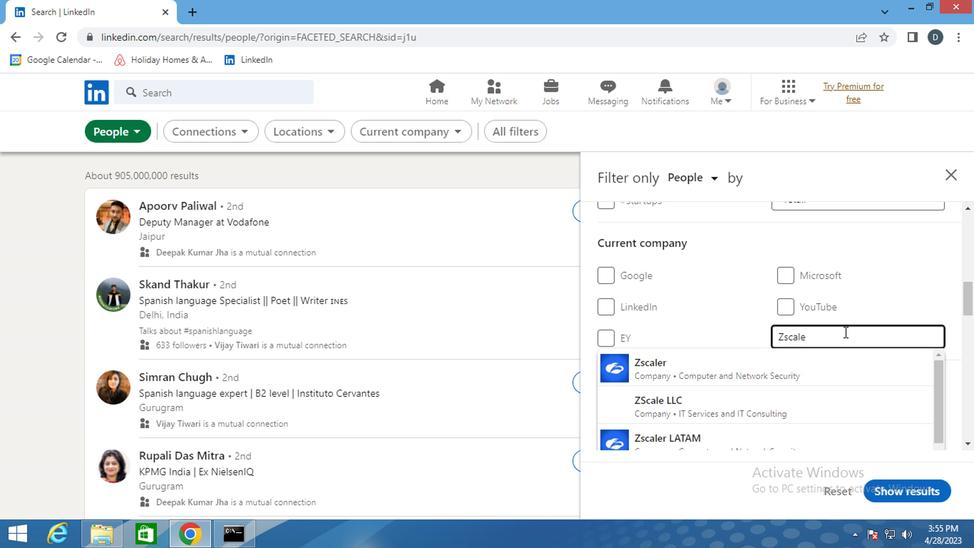 
Action: Mouse moved to (845, 366)
Screenshot: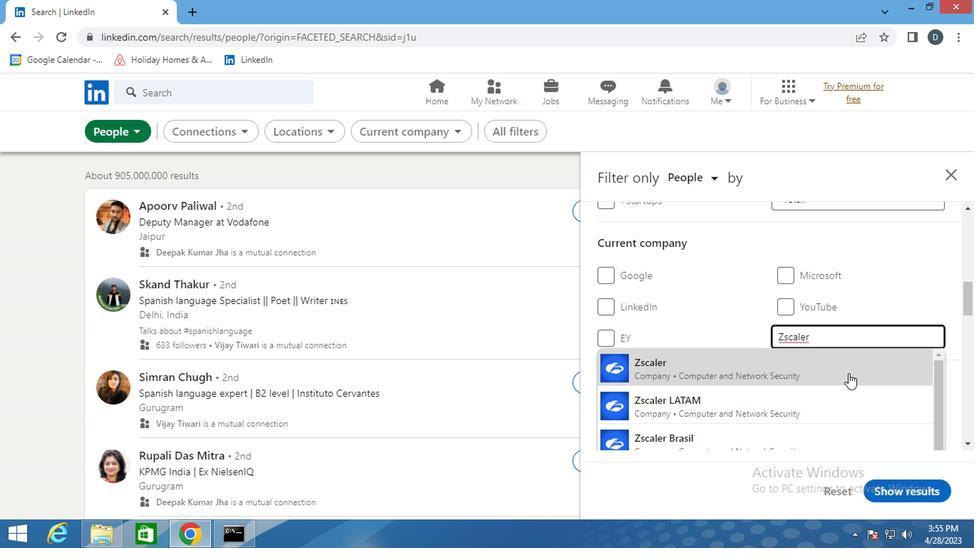 
Action: Mouse pressed left at (845, 366)
Screenshot: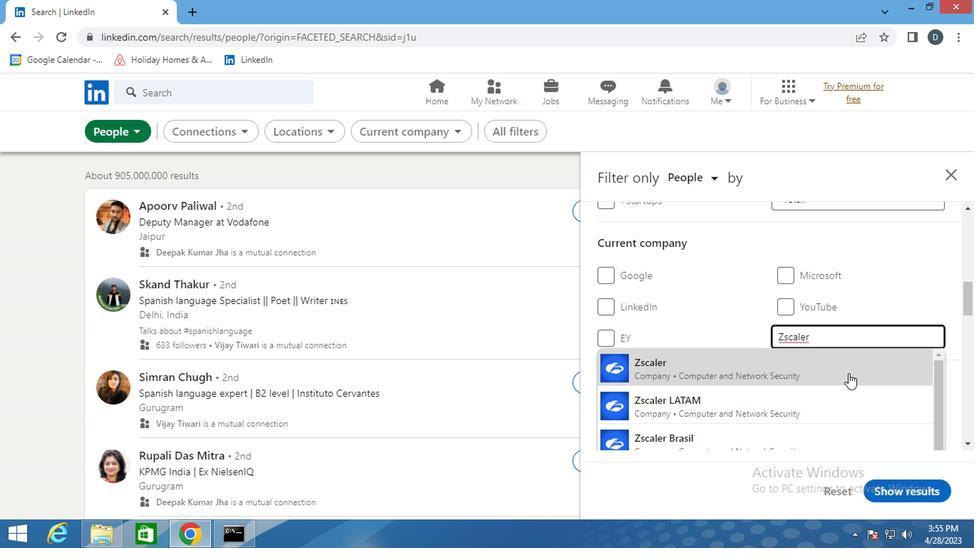 
Action: Mouse scrolled (845, 366) with delta (0, 0)
Screenshot: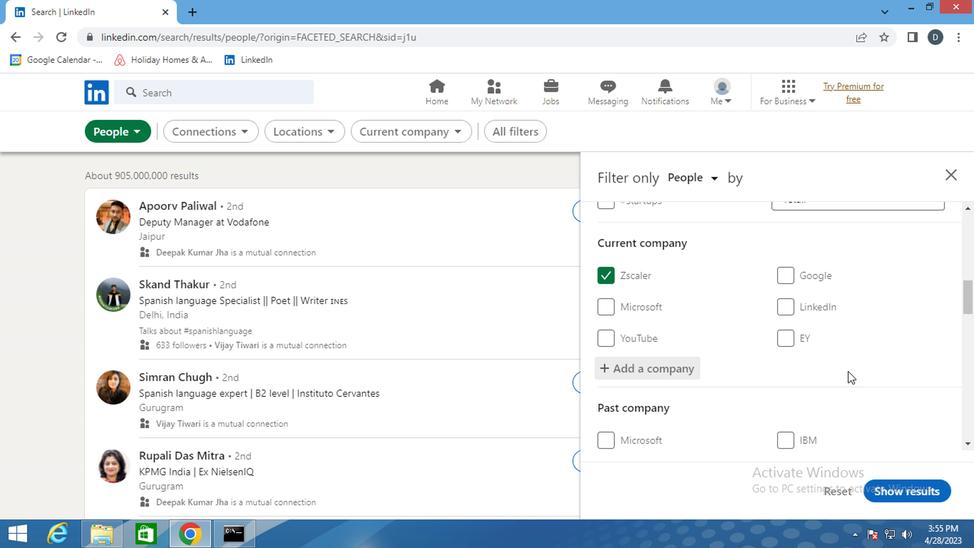 
Action: Mouse scrolled (845, 366) with delta (0, 0)
Screenshot: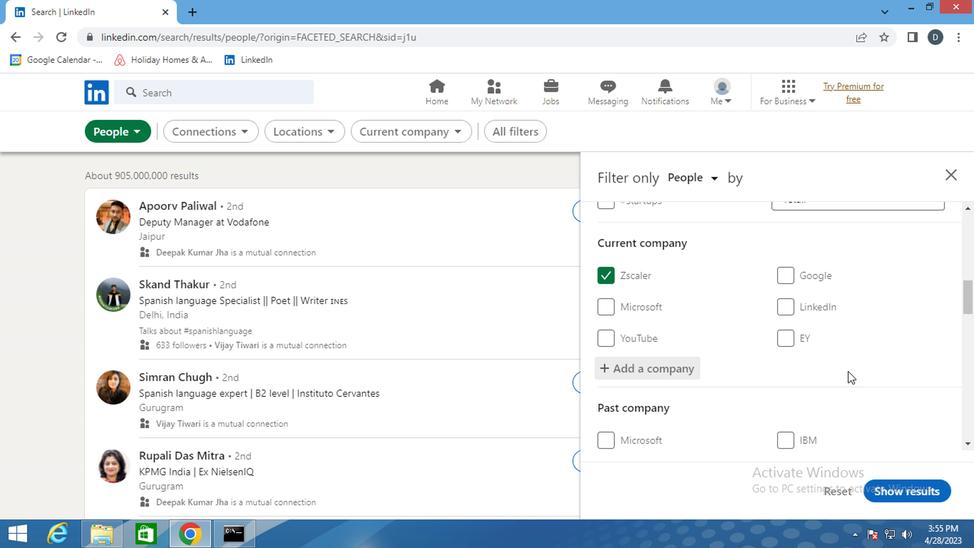 
Action: Mouse moved to (823, 330)
Screenshot: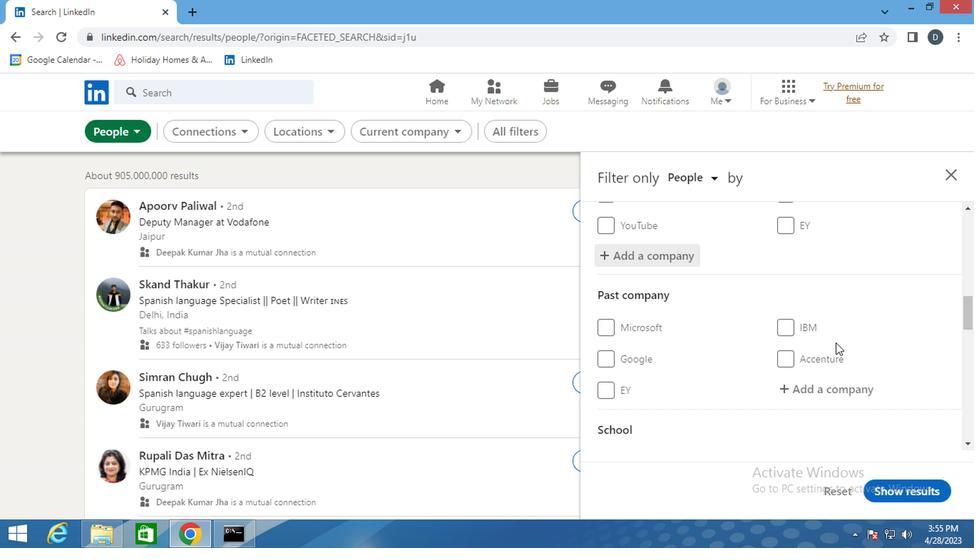 
Action: Mouse scrolled (823, 330) with delta (0, 0)
Screenshot: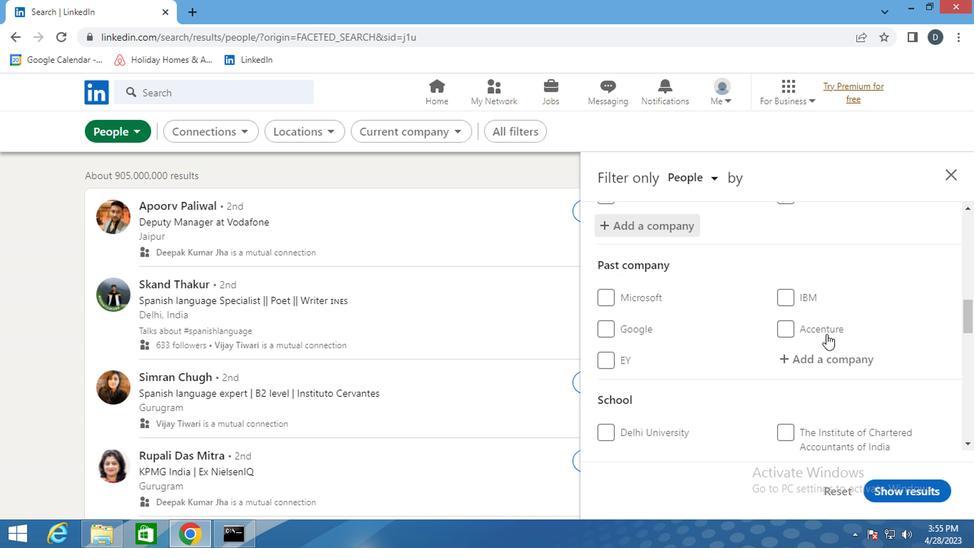 
Action: Mouse scrolled (823, 330) with delta (0, 0)
Screenshot: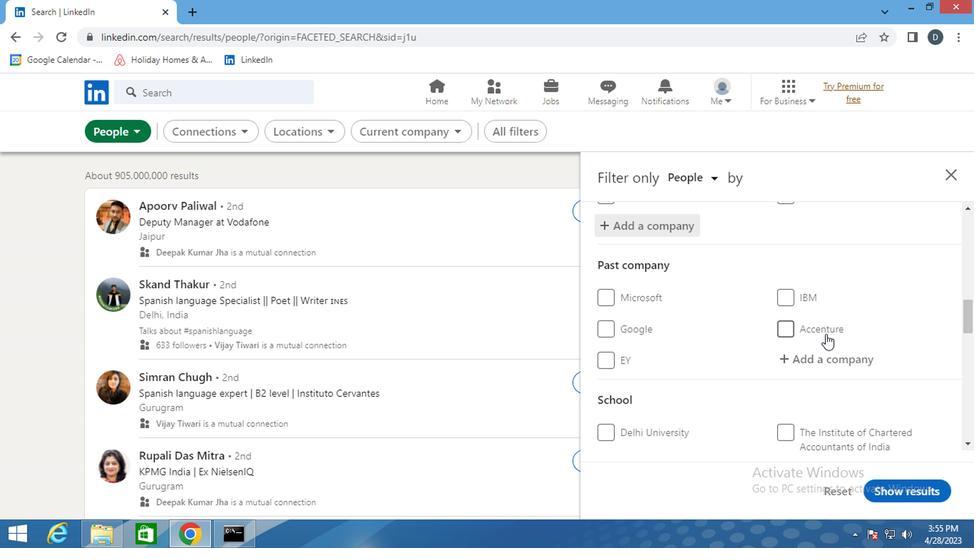 
Action: Mouse moved to (812, 355)
Screenshot: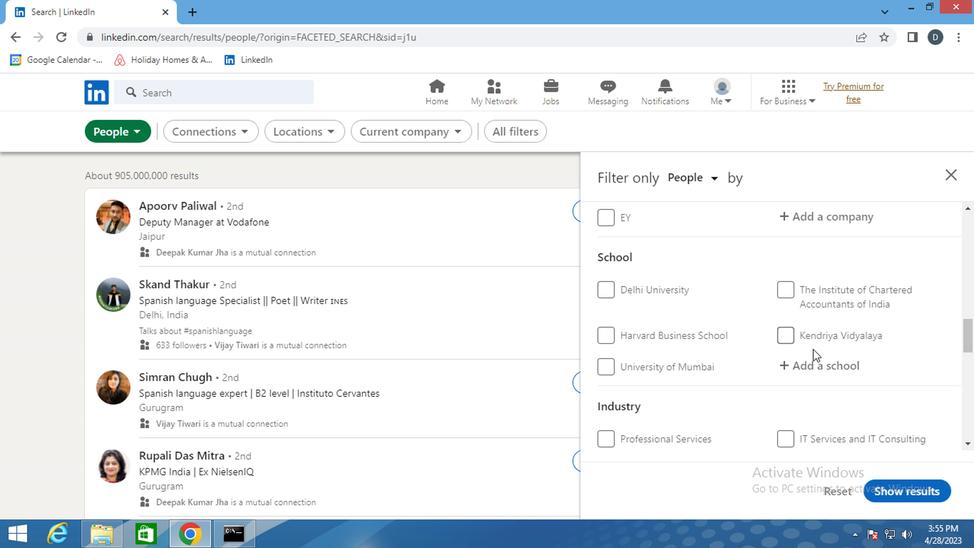 
Action: Mouse pressed left at (812, 355)
Screenshot: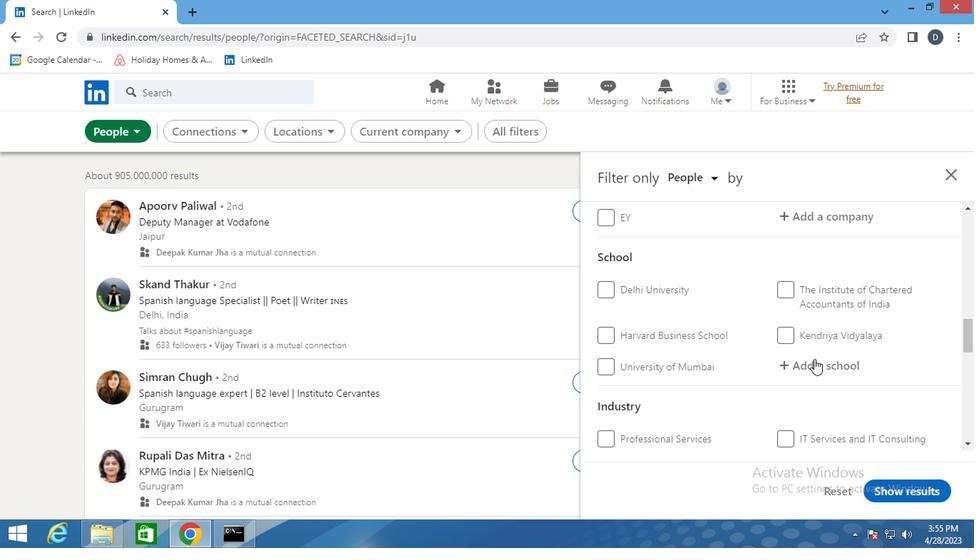 
Action: Key pressed <Key.shift>BANGLORE<Key.space><Key.shift>MEDICAL<Key.space>
Screenshot: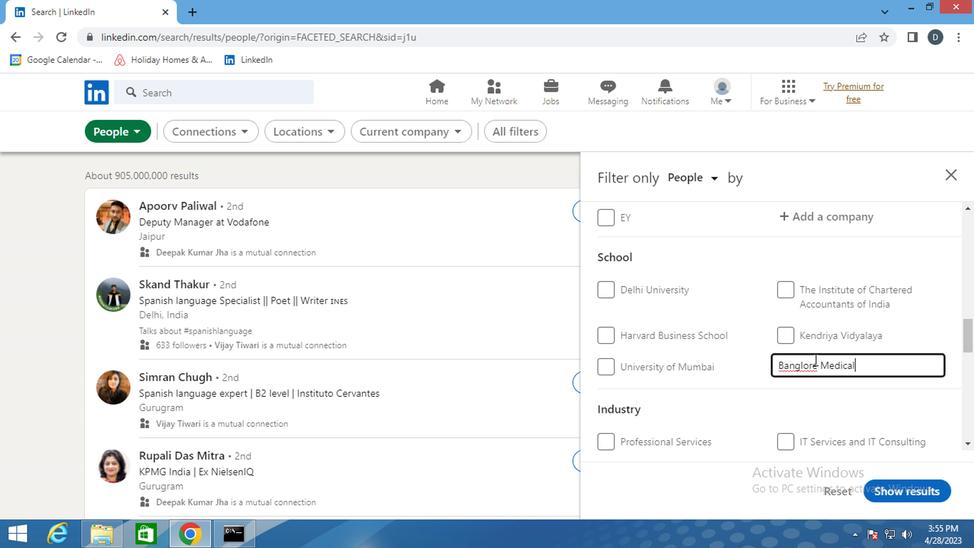 
Action: Mouse moved to (796, 362)
Screenshot: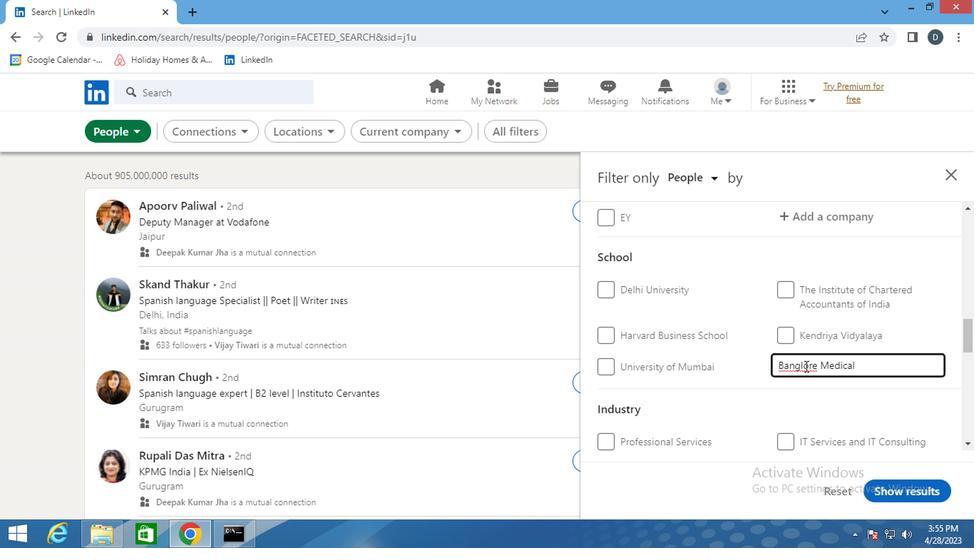 
Action: Mouse pressed left at (796, 362)
Screenshot: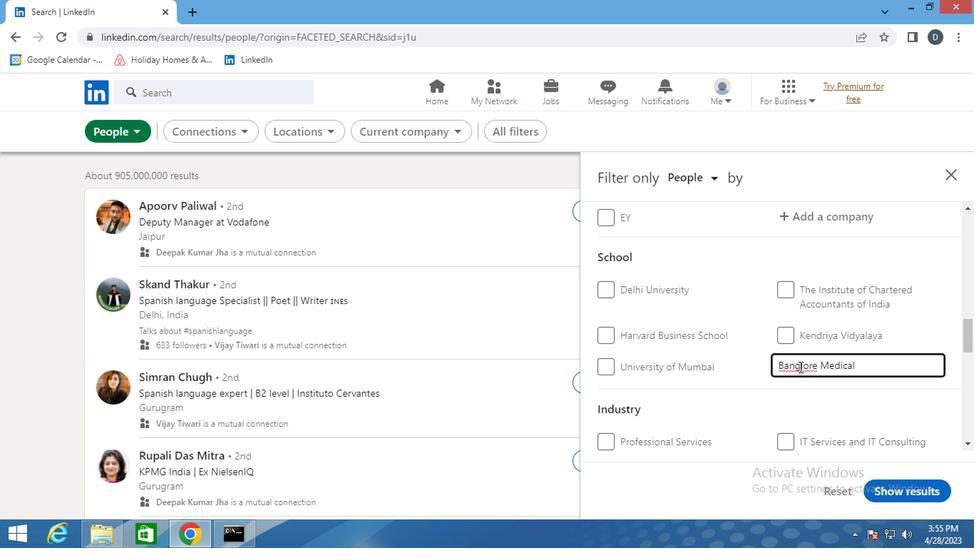 
Action: Mouse moved to (890, 360)
Screenshot: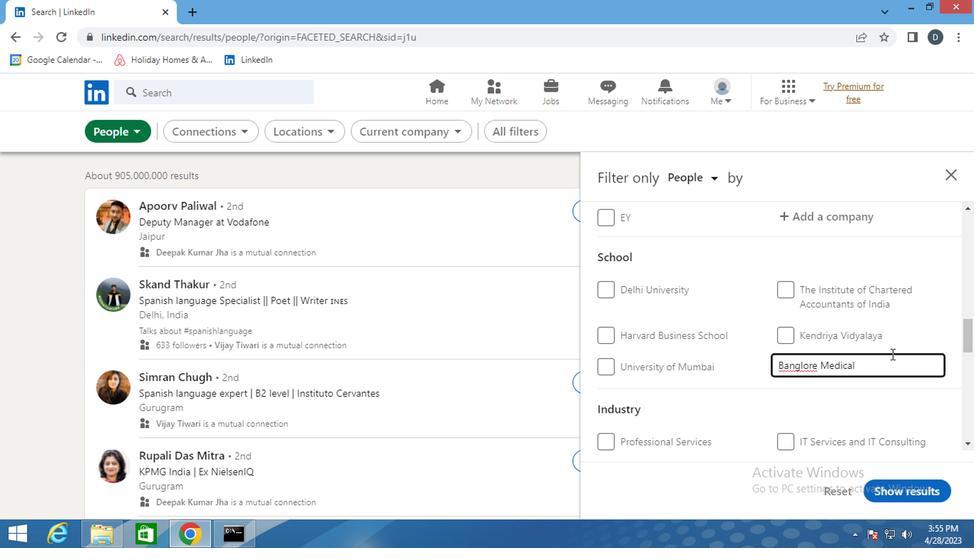 
Action: Key pressed A
Screenshot: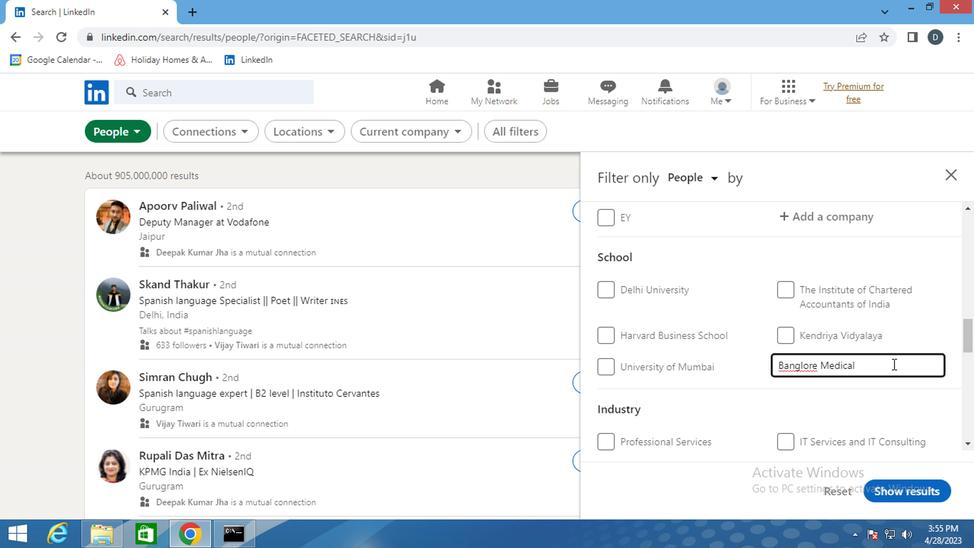 
Action: Mouse moved to (886, 365)
Screenshot: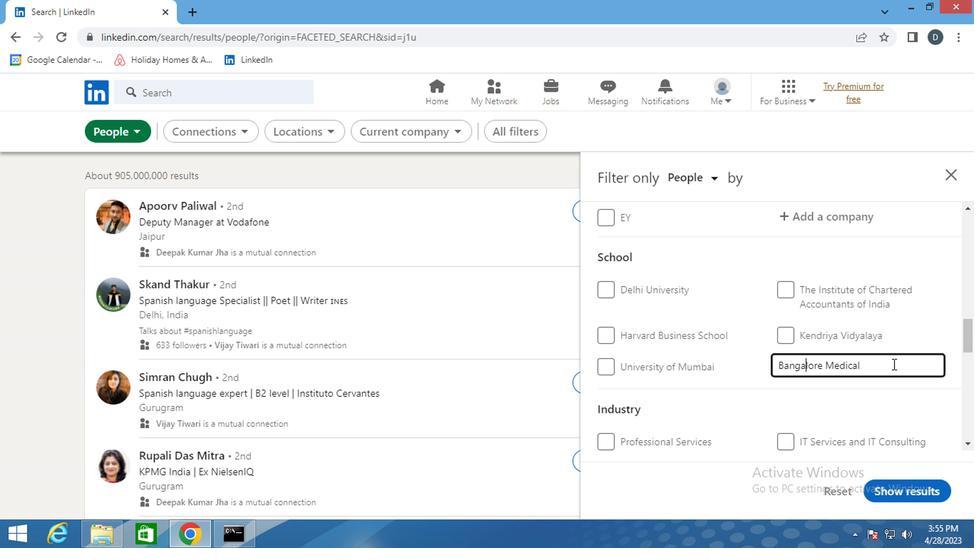 
Action: Mouse pressed left at (886, 365)
Screenshot: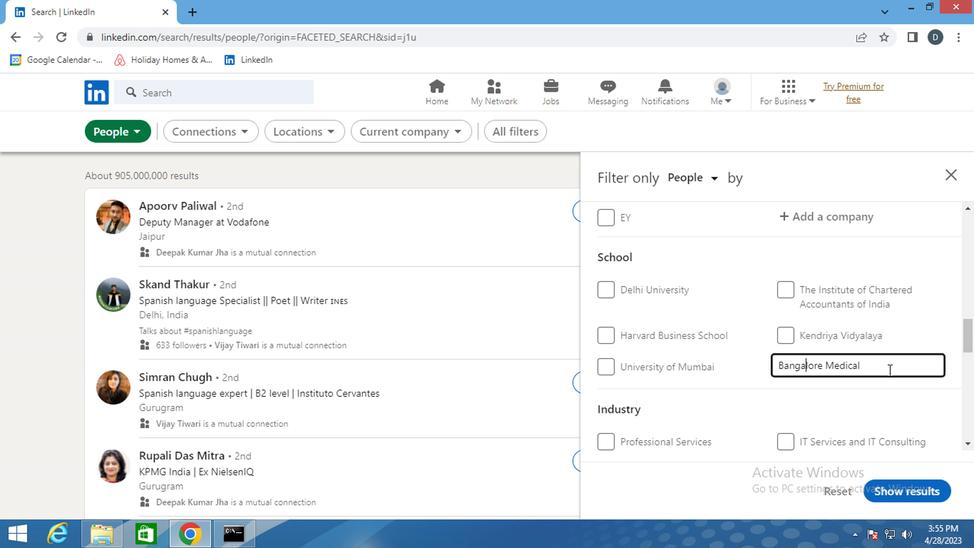 
Action: Mouse moved to (895, 393)
Screenshot: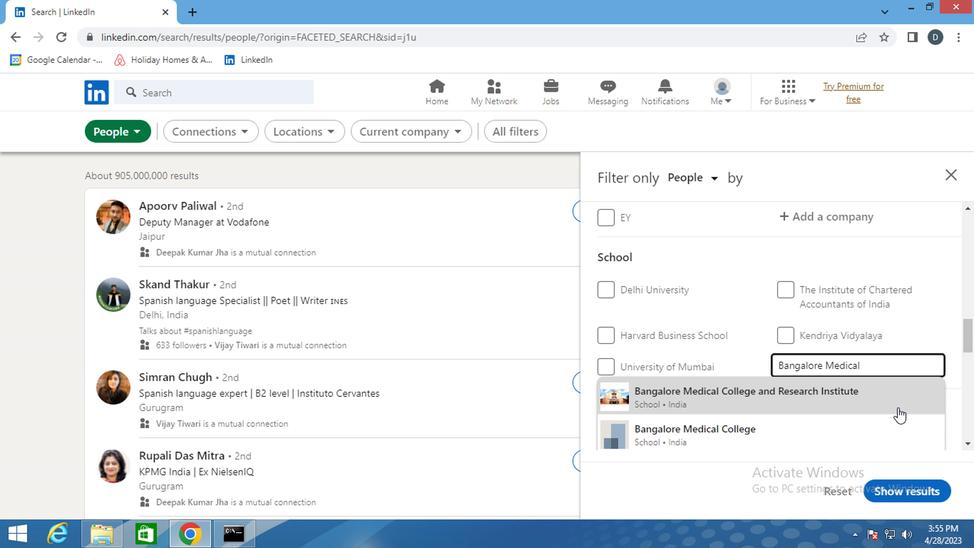 
Action: Mouse pressed left at (895, 393)
Screenshot: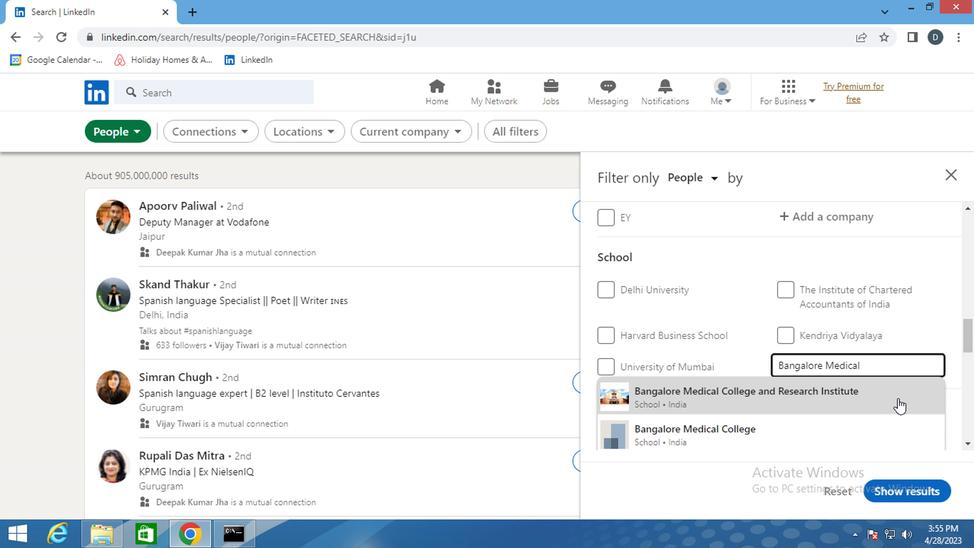 
Action: Mouse moved to (893, 387)
Screenshot: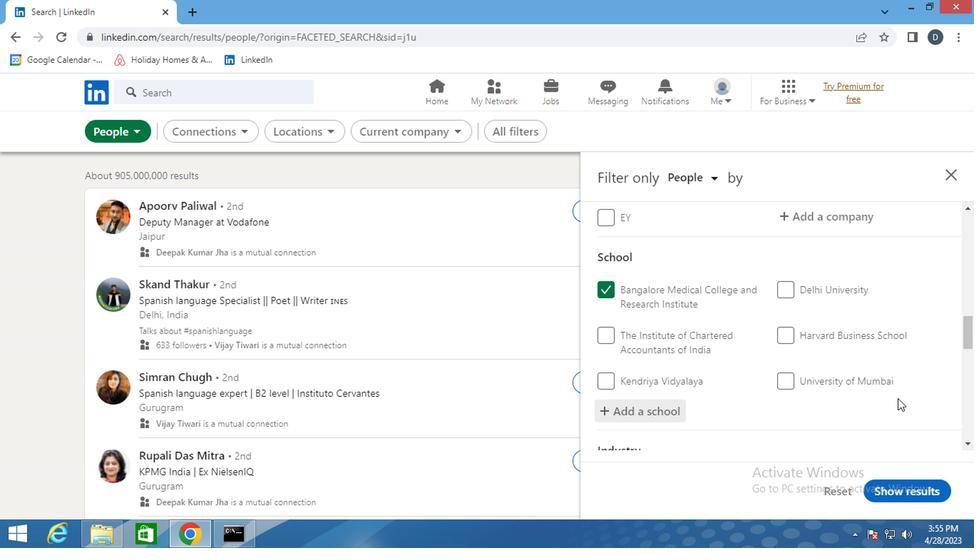 
Action: Mouse scrolled (893, 386) with delta (0, 0)
Screenshot: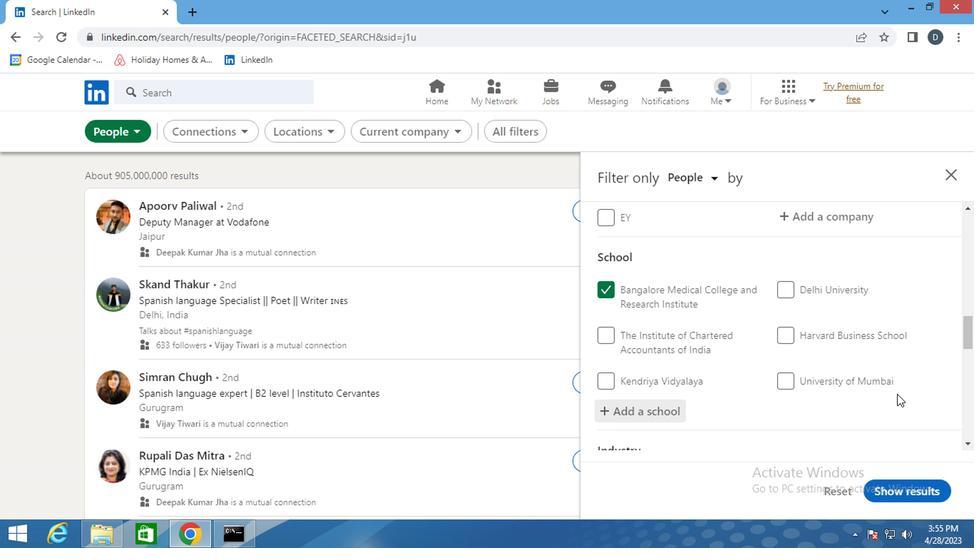 
Action: Mouse moved to (893, 386)
Screenshot: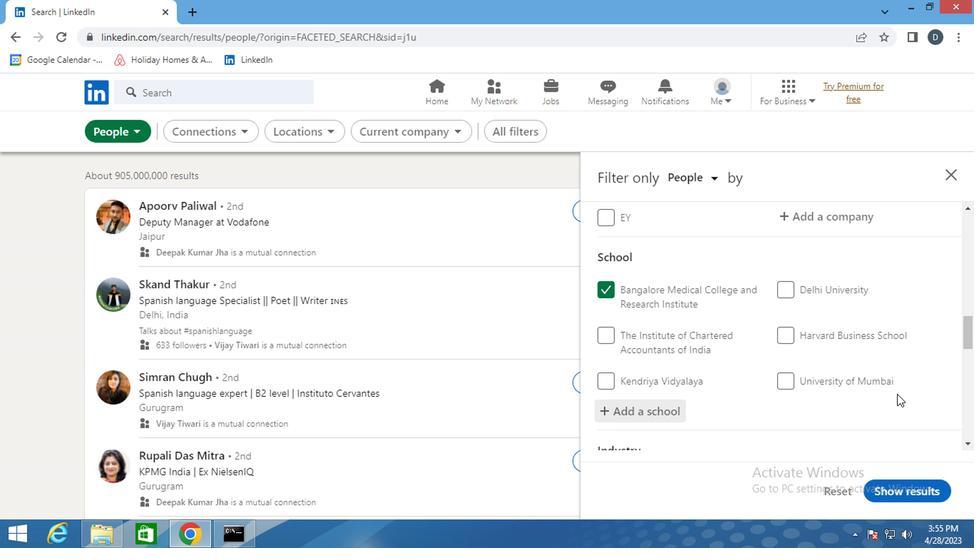 
Action: Mouse scrolled (893, 385) with delta (0, -1)
Screenshot: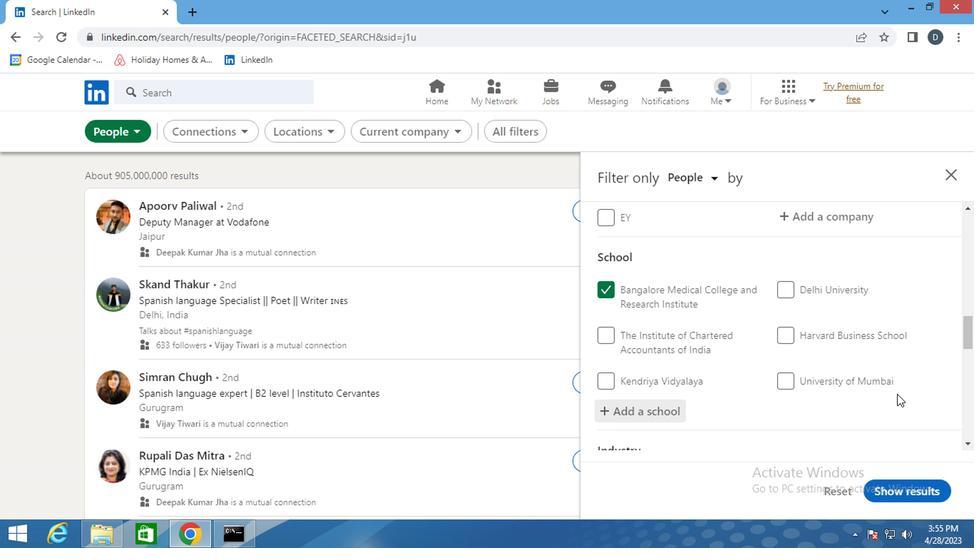 
Action: Mouse scrolled (893, 385) with delta (0, -1)
Screenshot: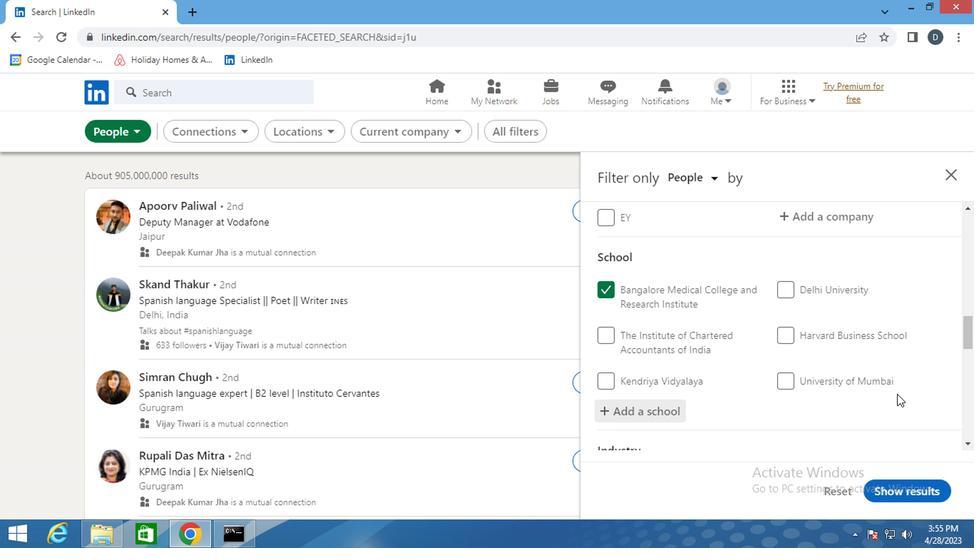 
Action: Mouse moved to (818, 346)
Screenshot: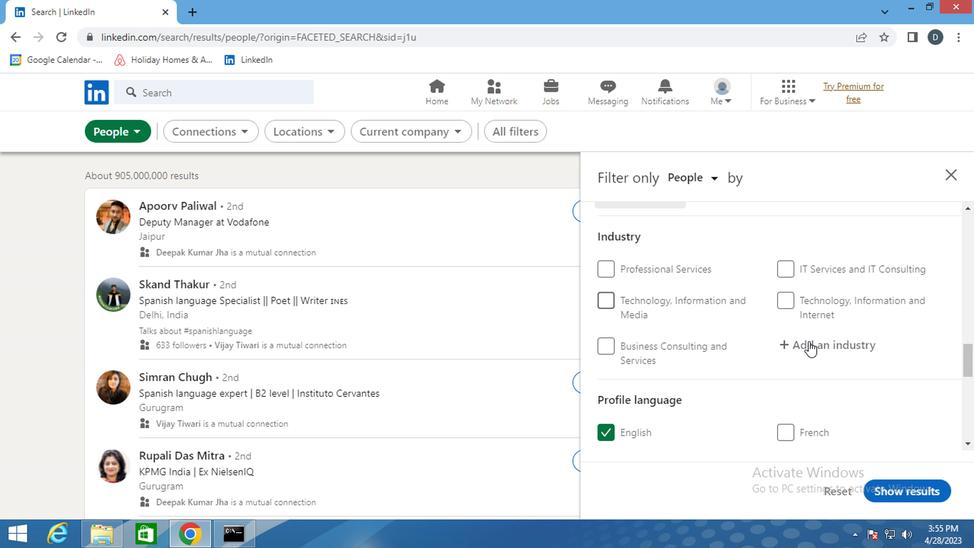 
Action: Mouse pressed left at (818, 346)
Screenshot: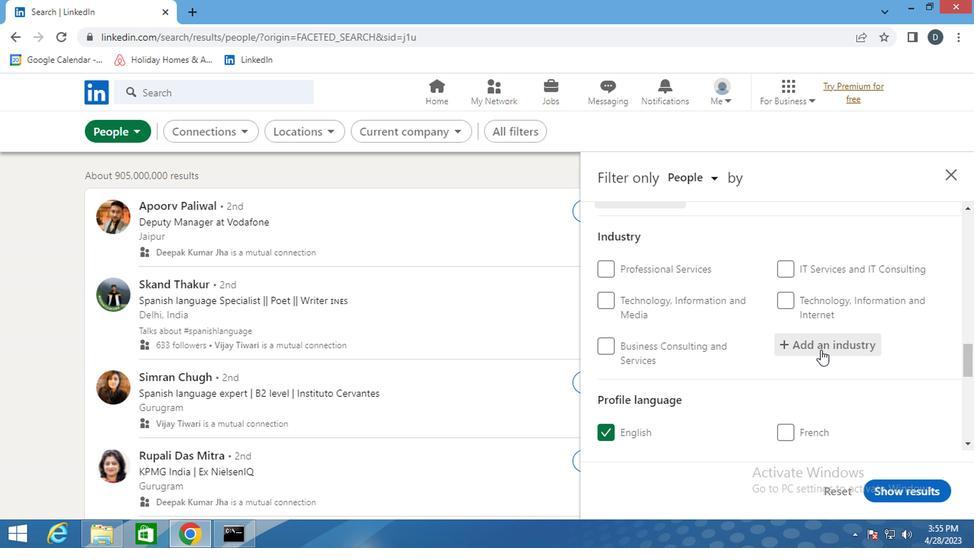 
Action: Mouse moved to (818, 347)
Screenshot: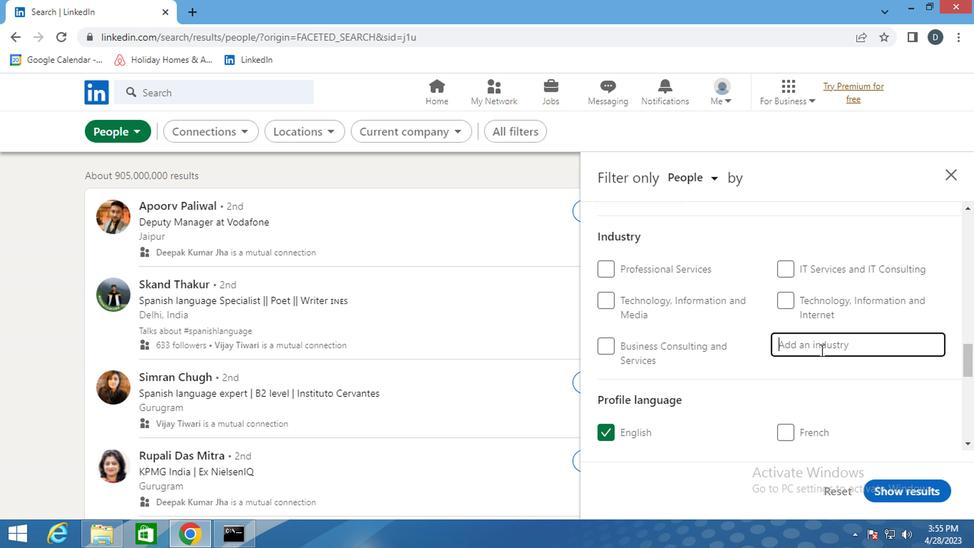 
Action: Key pressed <Key.shift>HIGHER<Key.space><Key.shift>EDUCATIO<Key.down><Key.enter>
Screenshot: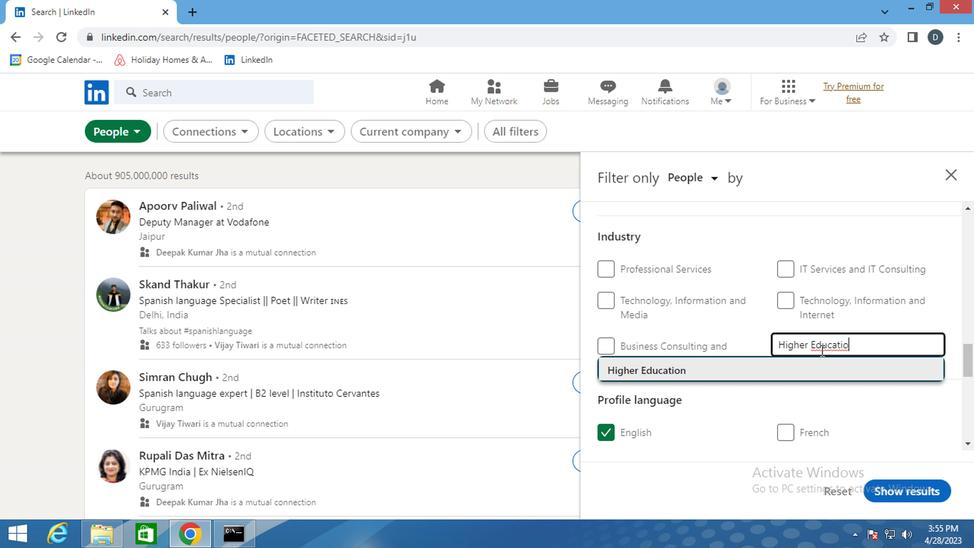 
Action: Mouse moved to (821, 317)
Screenshot: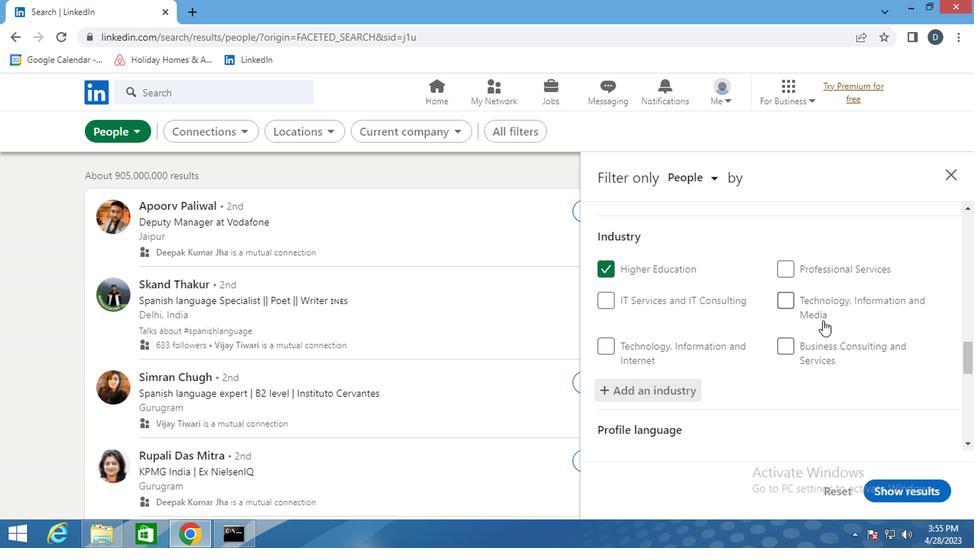 
Action: Mouse scrolled (821, 316) with delta (0, -1)
Screenshot: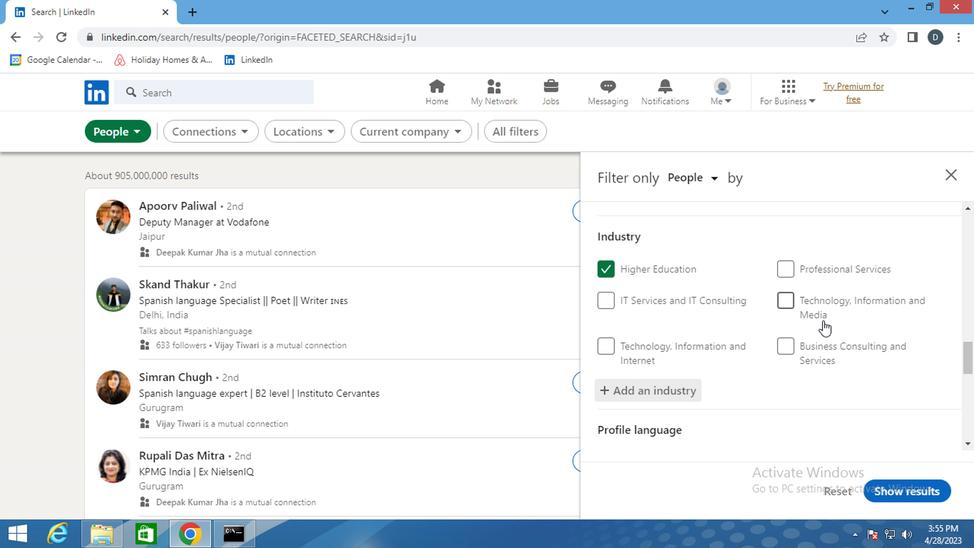 
Action: Mouse scrolled (821, 316) with delta (0, -1)
Screenshot: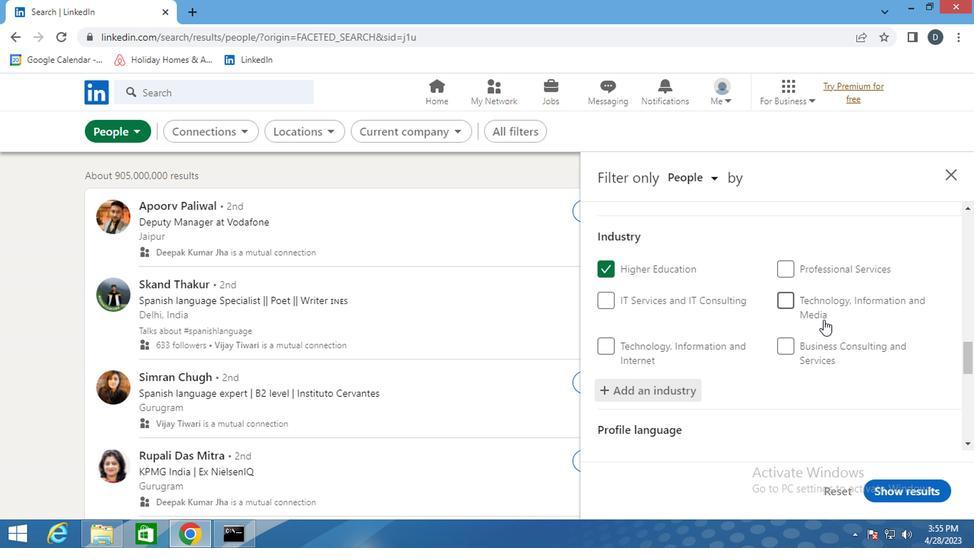 
Action: Mouse scrolled (821, 316) with delta (0, -1)
Screenshot: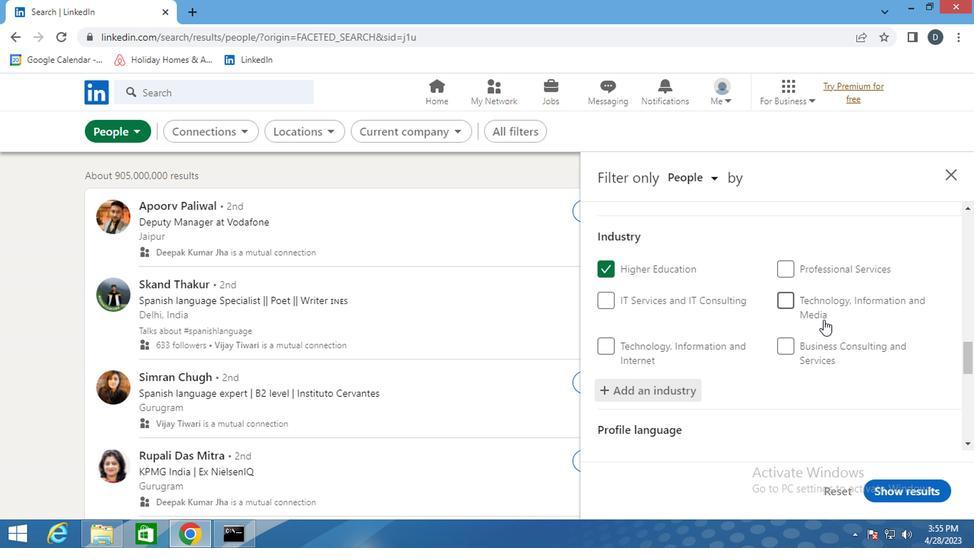 
Action: Mouse moved to (832, 317)
Screenshot: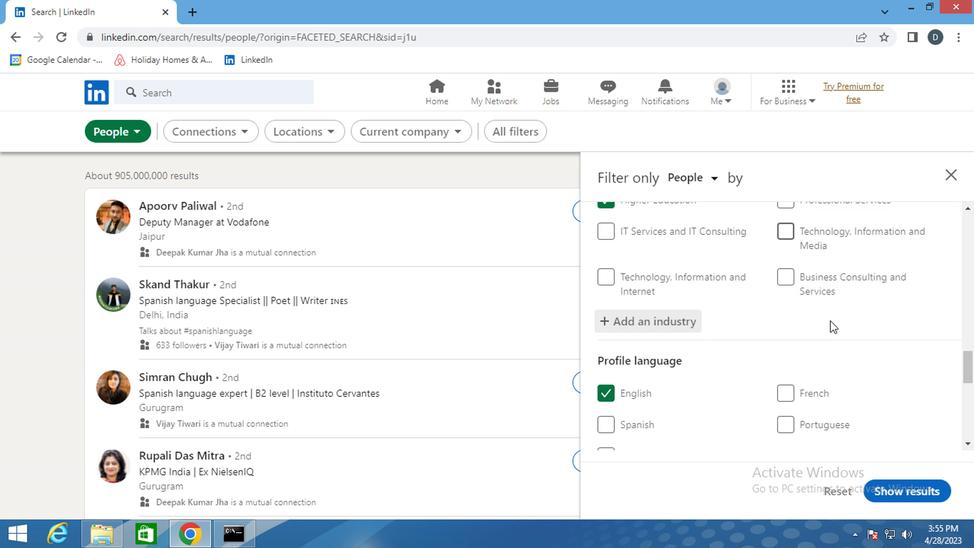 
Action: Mouse scrolled (832, 317) with delta (0, 0)
Screenshot: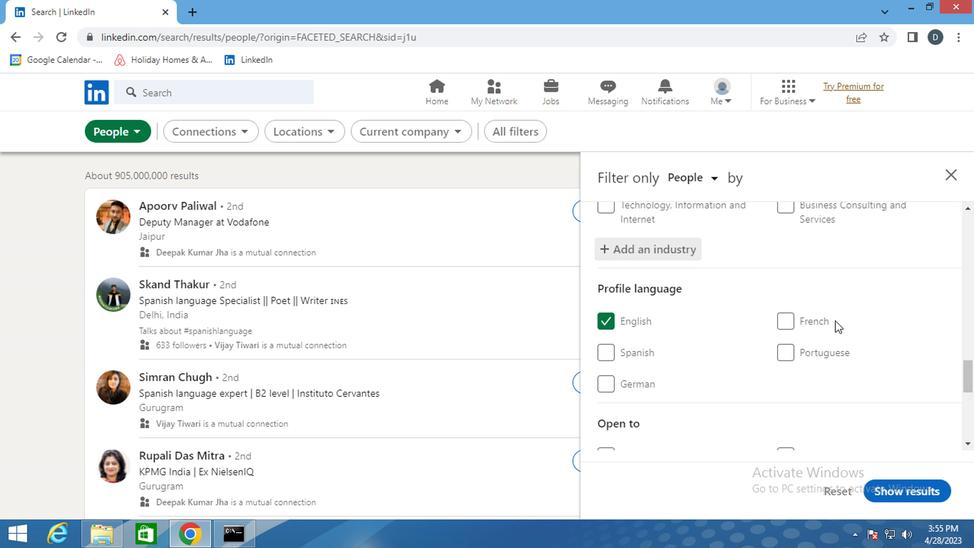
Action: Mouse scrolled (832, 317) with delta (0, 0)
Screenshot: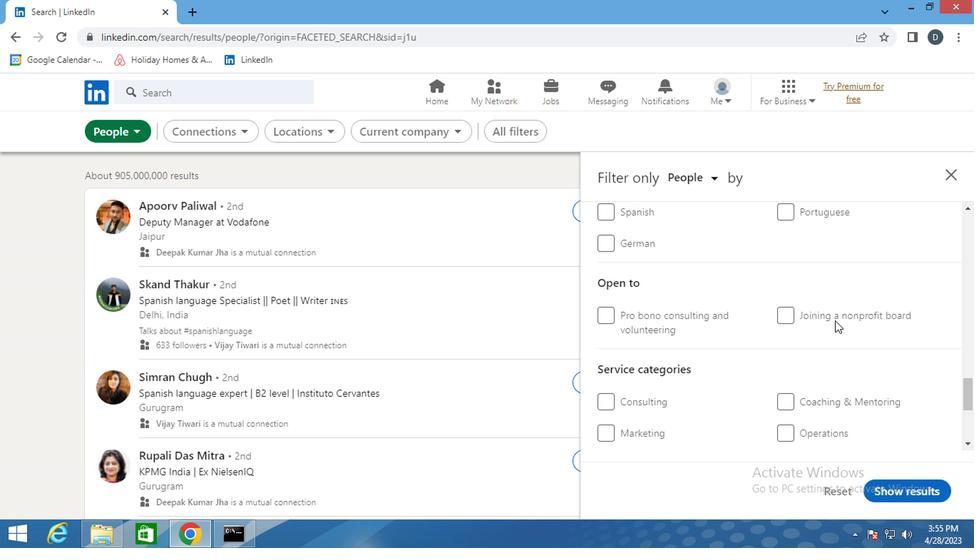 
Action: Mouse moved to (831, 390)
Screenshot: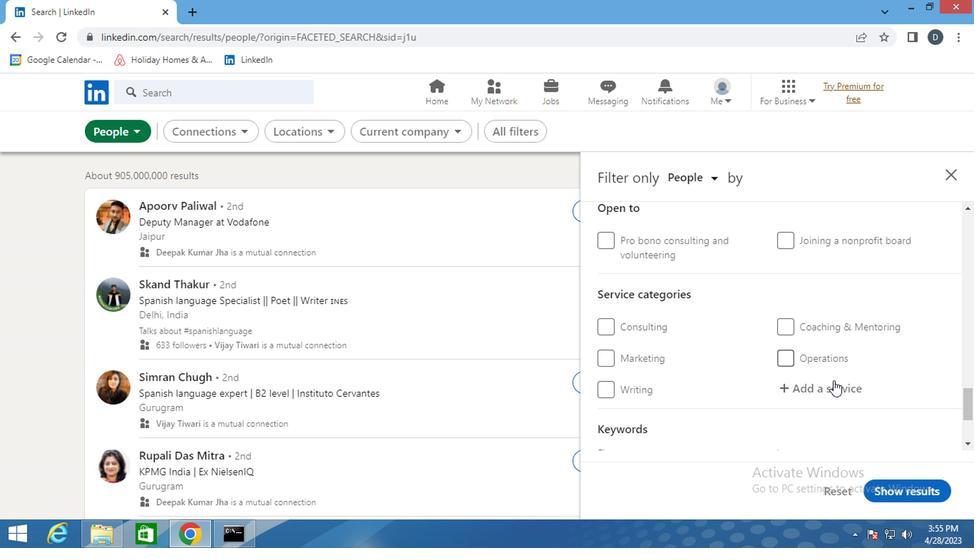 
Action: Mouse pressed left at (831, 390)
Screenshot: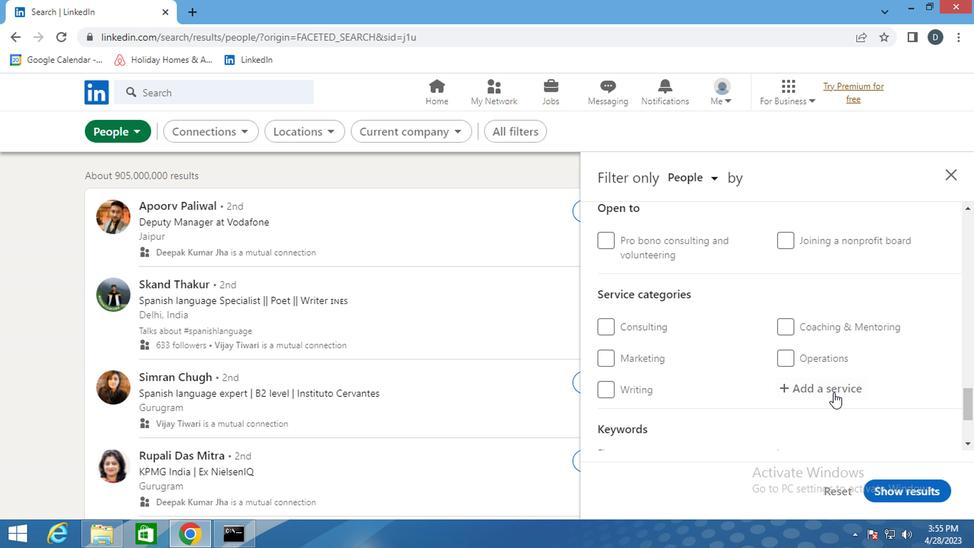 
Action: Mouse moved to (845, 338)
Screenshot: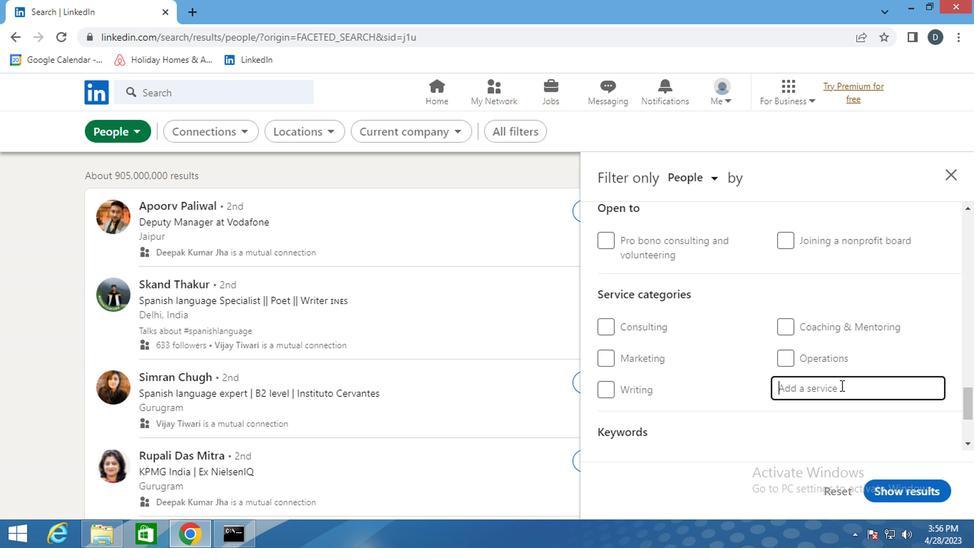 
Action: Mouse scrolled (845, 337) with delta (0, 0)
Screenshot: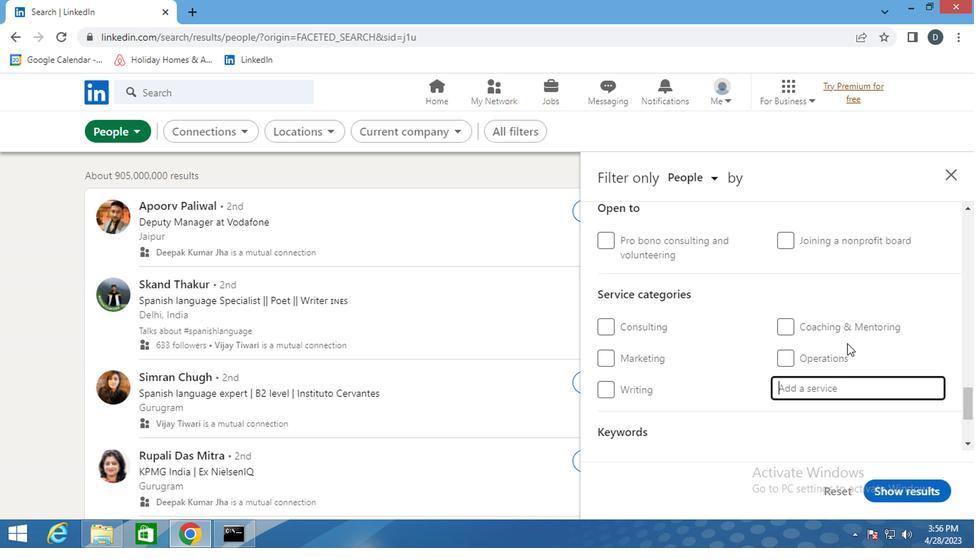 
Action: Mouse moved to (845, 337)
Screenshot: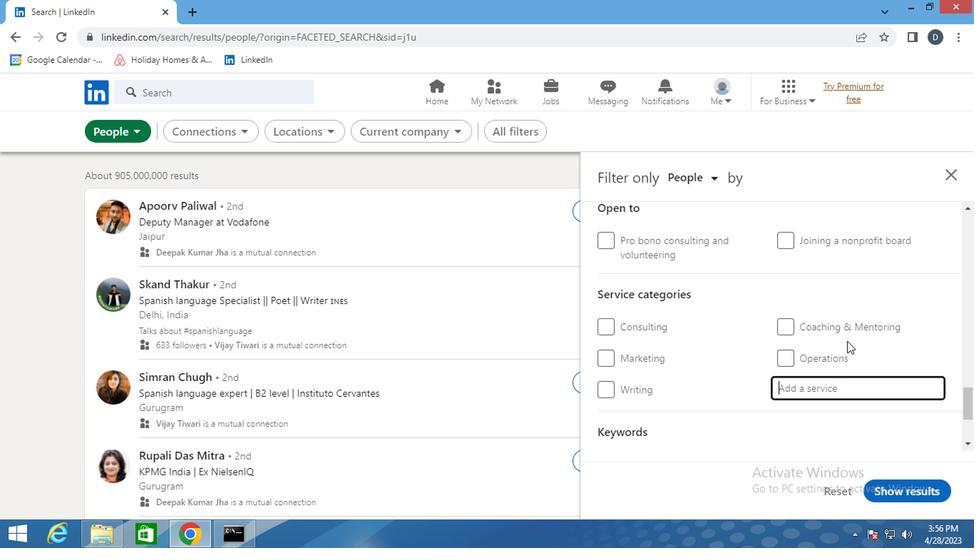 
Action: Key pressed <Key.shift><Key.shift><Key.shift>TRADE<Key.space><Key.shift>SHO<Key.down><Key.enter>
Screenshot: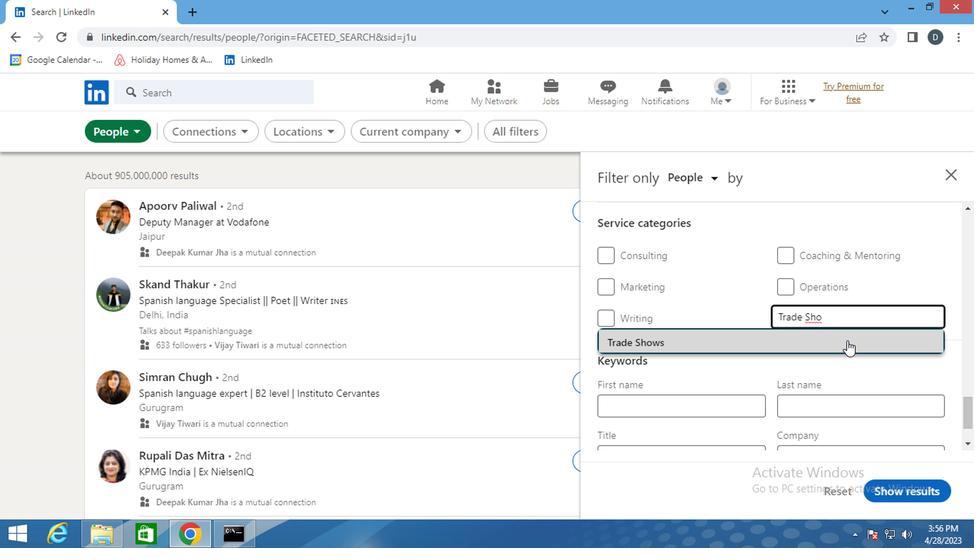 
Action: Mouse moved to (902, 223)
Screenshot: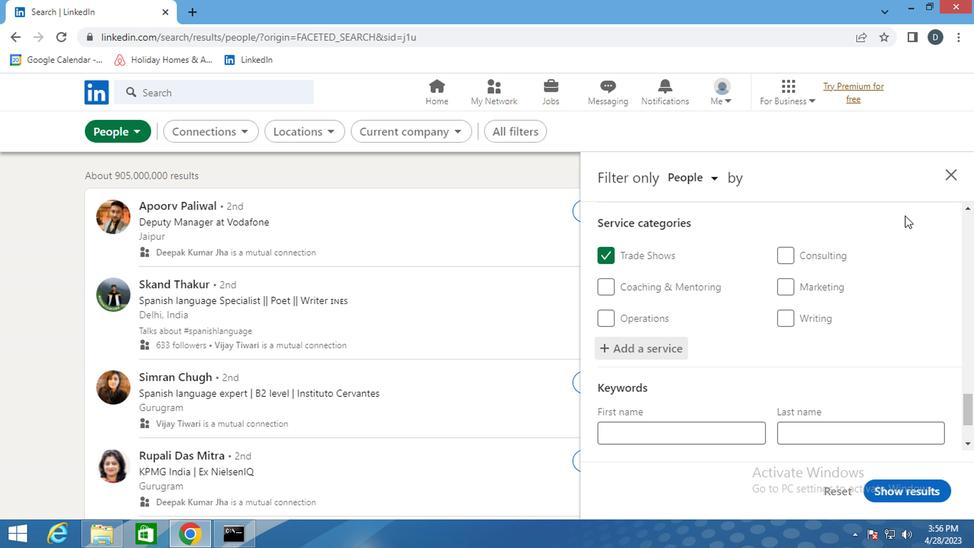 
Action: Mouse scrolled (902, 222) with delta (0, 0)
Screenshot: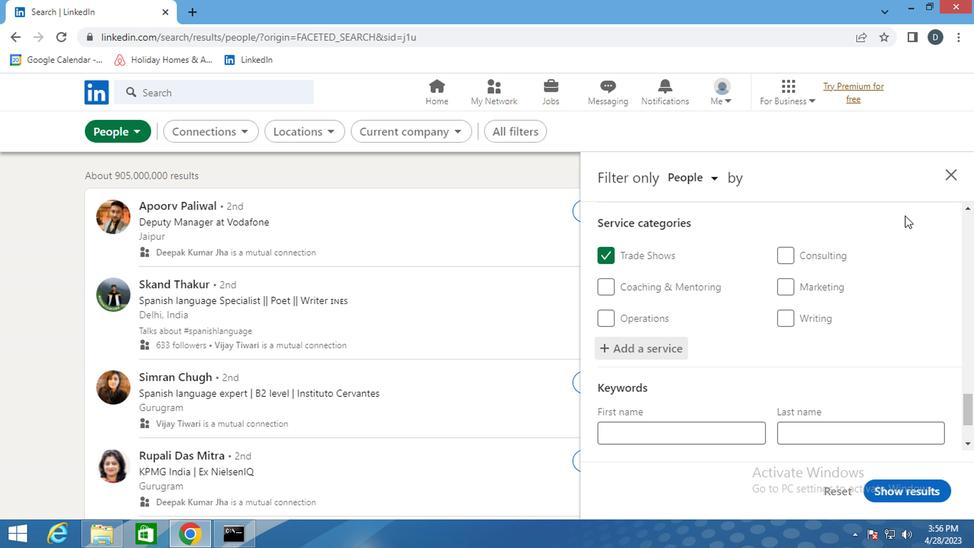 
Action: Mouse moved to (902, 226)
Screenshot: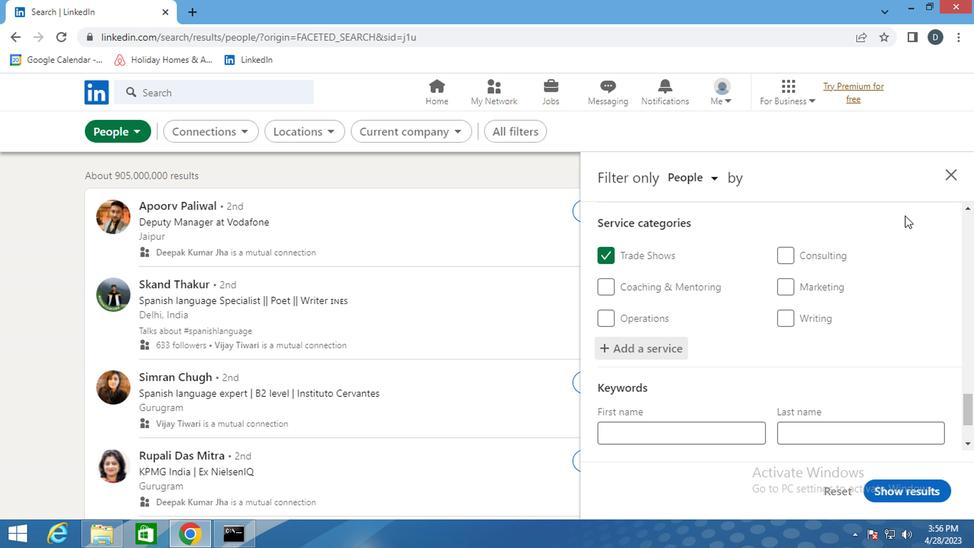 
Action: Mouse scrolled (902, 225) with delta (0, -1)
Screenshot: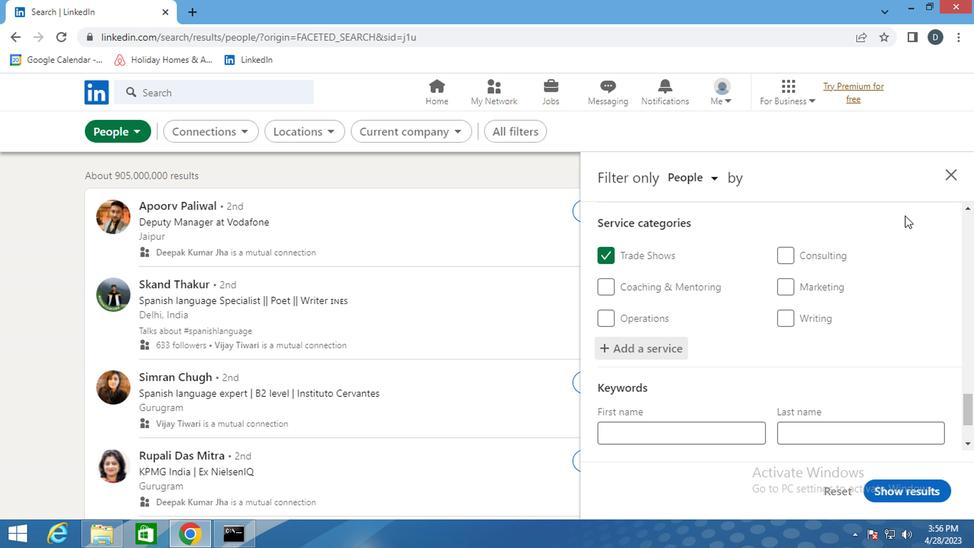 
Action: Mouse moved to (901, 227)
Screenshot: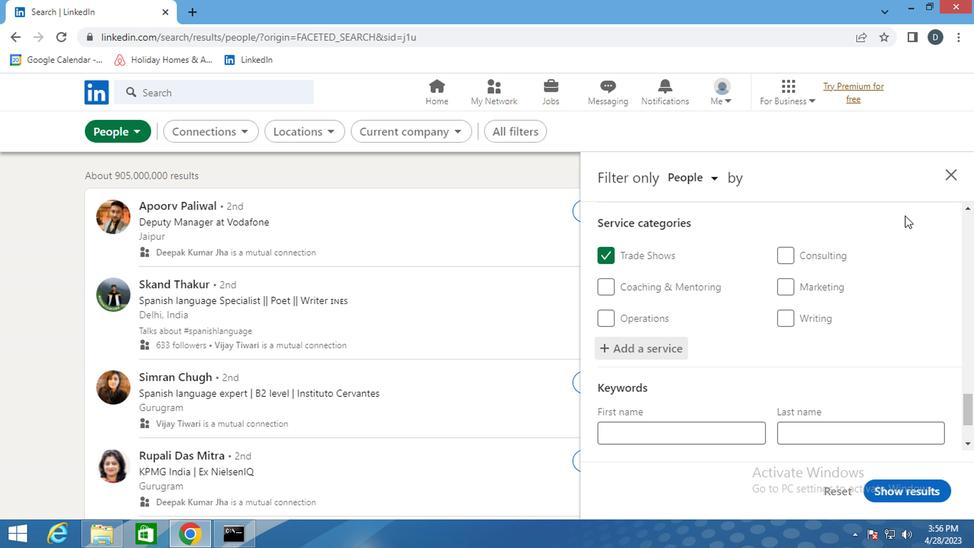 
Action: Mouse scrolled (901, 226) with delta (0, 0)
Screenshot: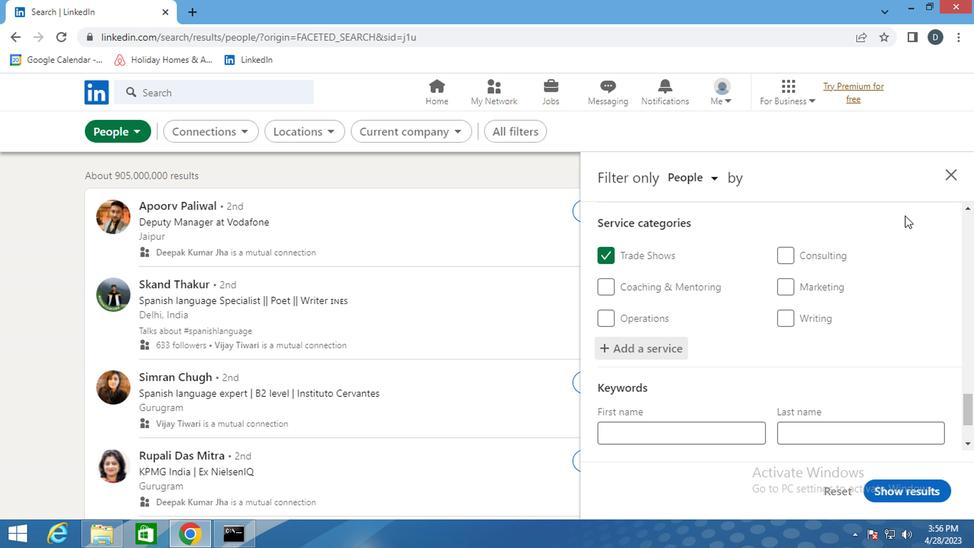 
Action: Mouse moved to (900, 228)
Screenshot: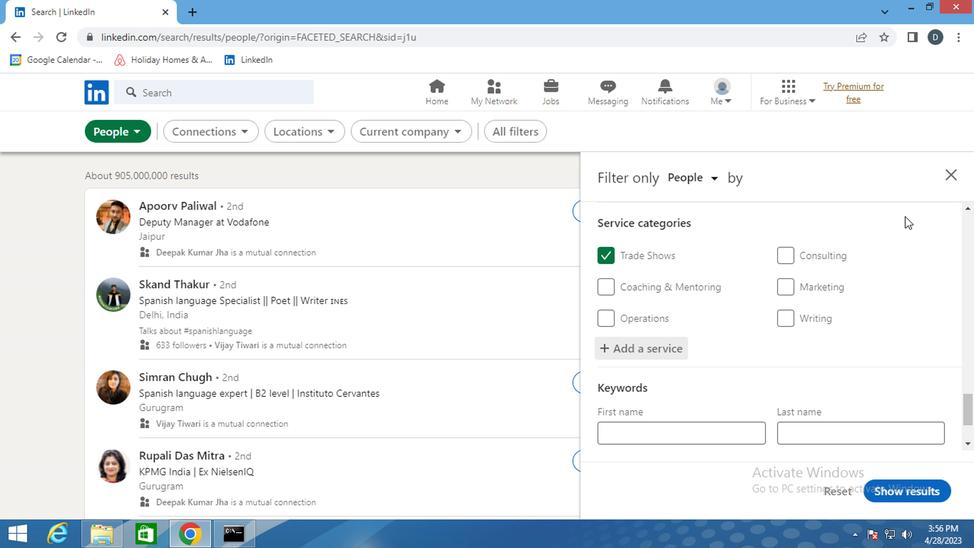 
Action: Mouse scrolled (900, 228) with delta (0, 0)
Screenshot: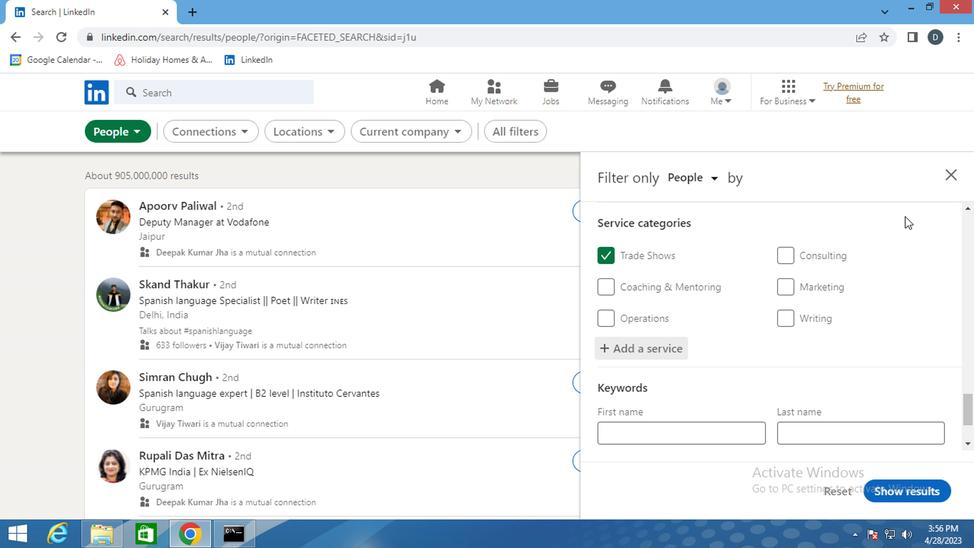 
Action: Mouse moved to (667, 381)
Screenshot: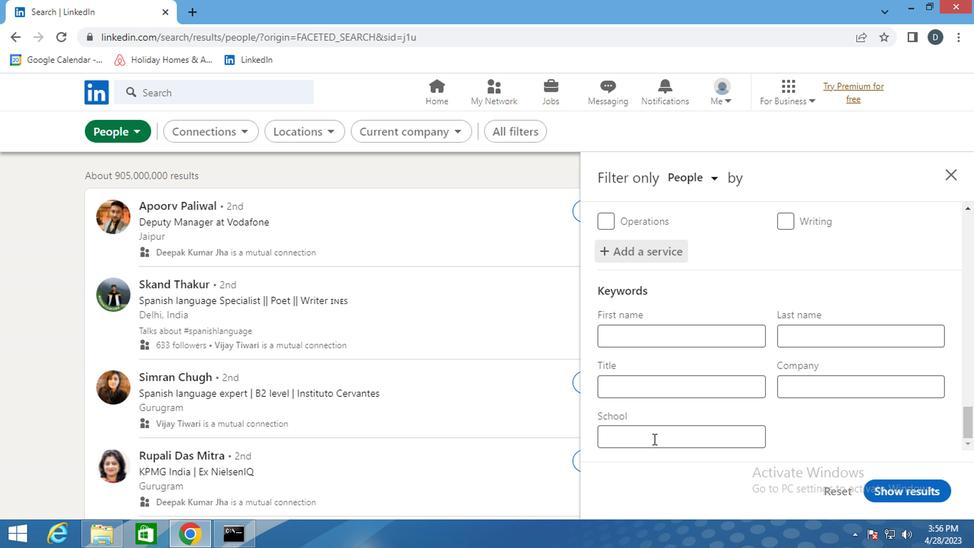 
Action: Mouse pressed left at (667, 381)
Screenshot: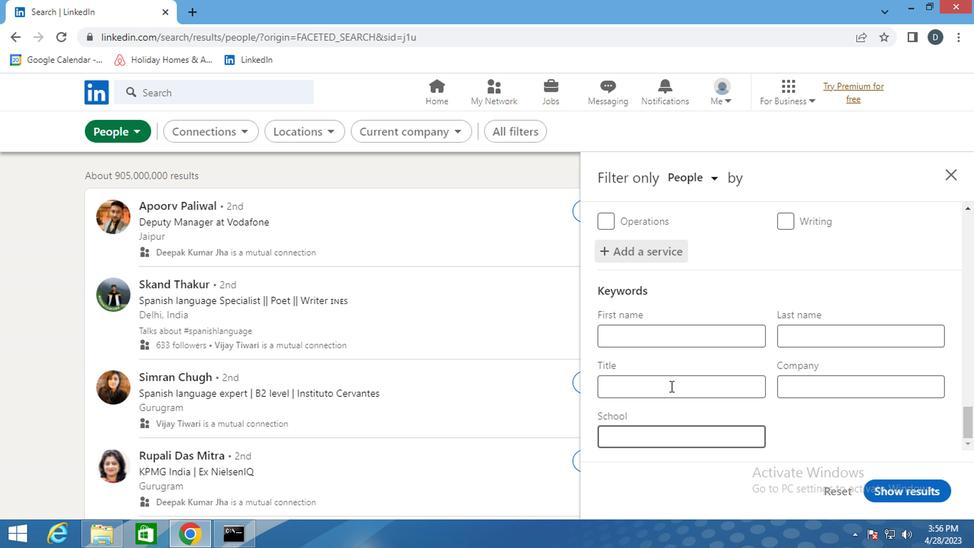 
Action: Key pressed <Key.shift>ANIMAL<Key.space><Key.shift><Key.shift><Key.shift><Key.shift><Key.shift><Key.shift><Key.shift>BREEDER
Screenshot: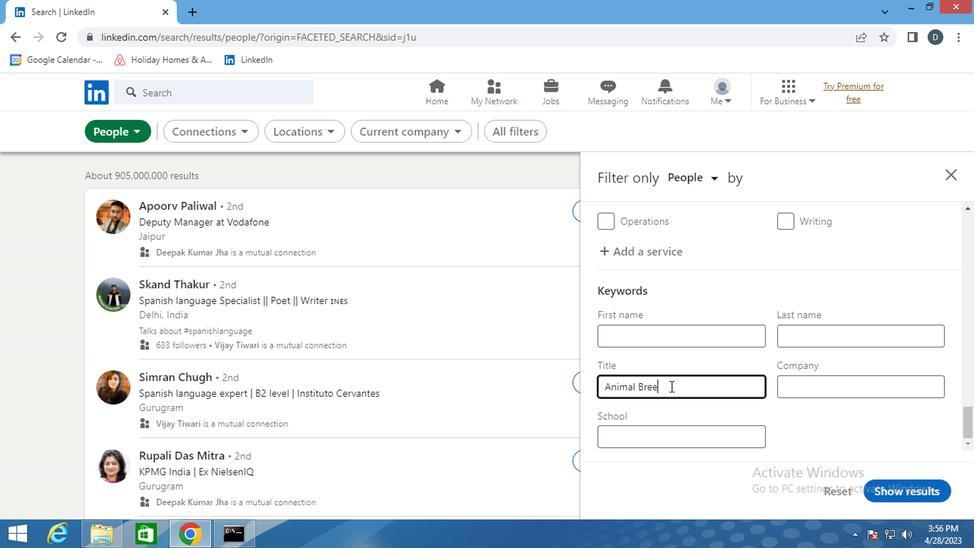 
Action: Mouse moved to (924, 481)
Screenshot: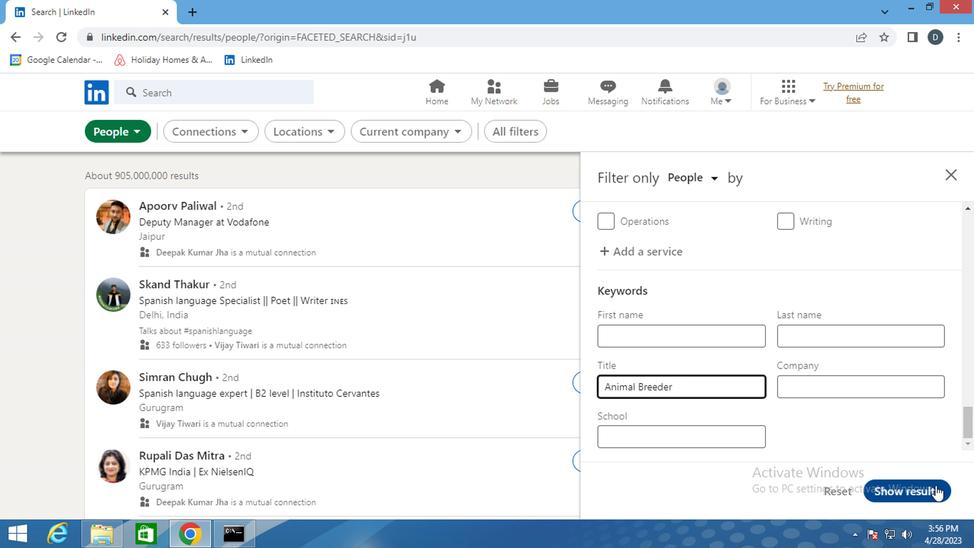 
Action: Mouse pressed left at (924, 481)
Screenshot: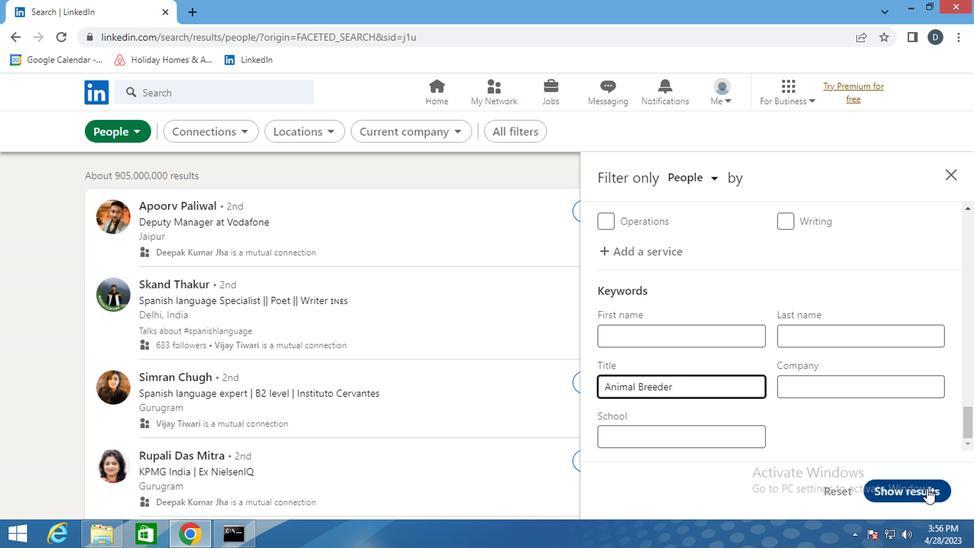 
Action: Mouse moved to (807, 379)
Screenshot: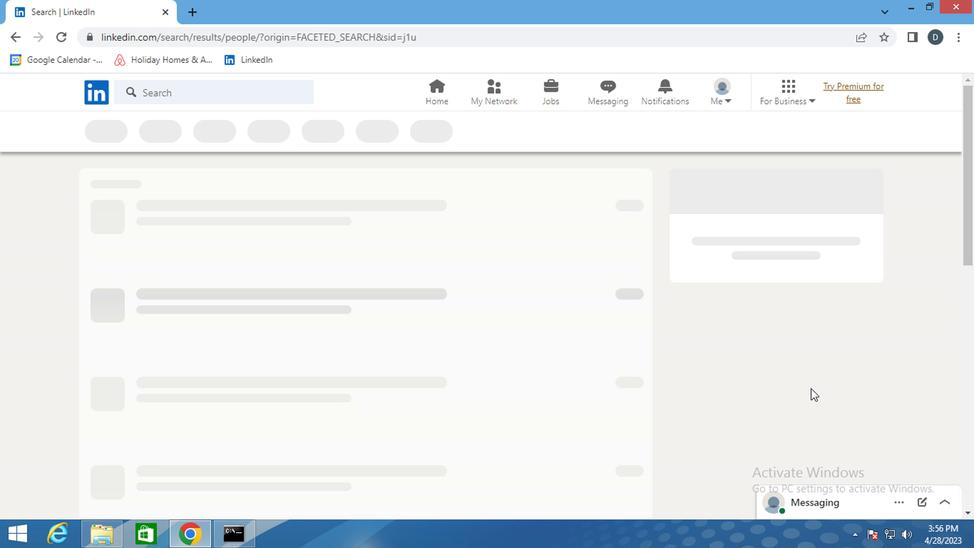 
